 Task: Open Card Card0000000226 in Board Board0000000057 in Workspace WS0000000019 in Trello. Add Member Email0000000074 to Card Card0000000226 in Board Board0000000057 in Workspace WS0000000019 in Trello. Add Blue Label titled Label0000000226 to Card Card0000000226 in Board Board0000000057 in Workspace WS0000000019 in Trello. Add Checklist CL0000000226 to Card Card0000000226 in Board Board0000000057 in Workspace WS0000000019 in Trello. Add Dates with Start Date as Sep 01 2023 and Due Date as Sep 30 2023 to Card Card0000000226 in Board Board0000000057 in Workspace WS0000000019 in Trello
Action: Mouse moved to (616, 650)
Screenshot: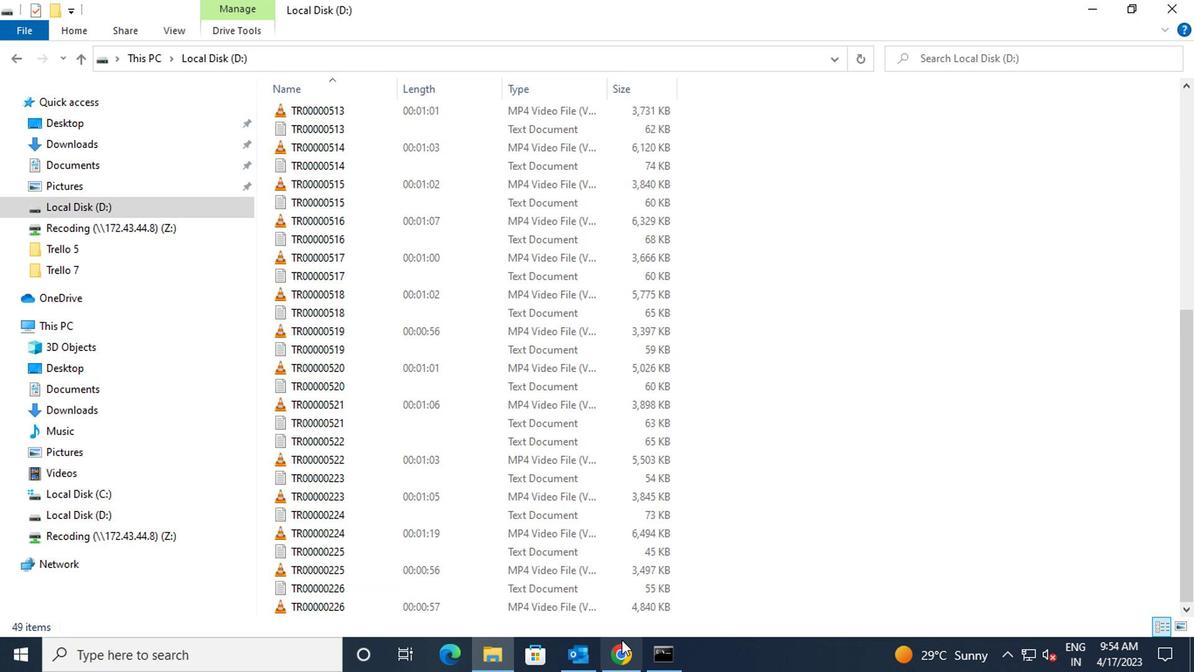 
Action: Mouse pressed left at (616, 650)
Screenshot: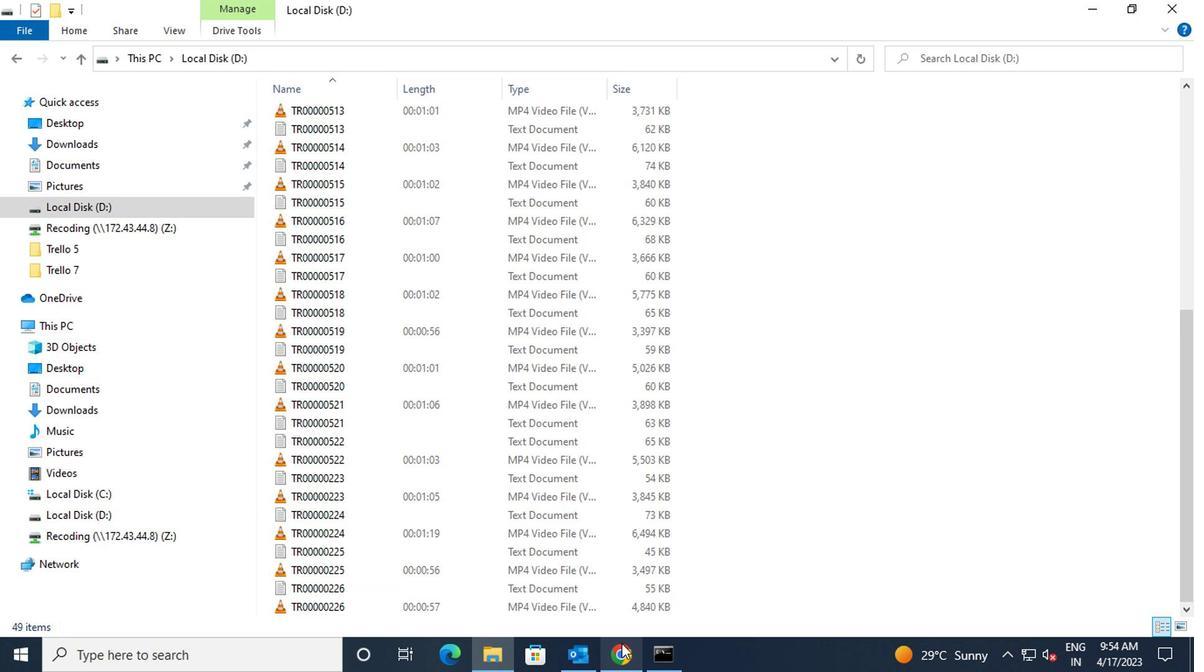 
Action: Mouse moved to (449, 374)
Screenshot: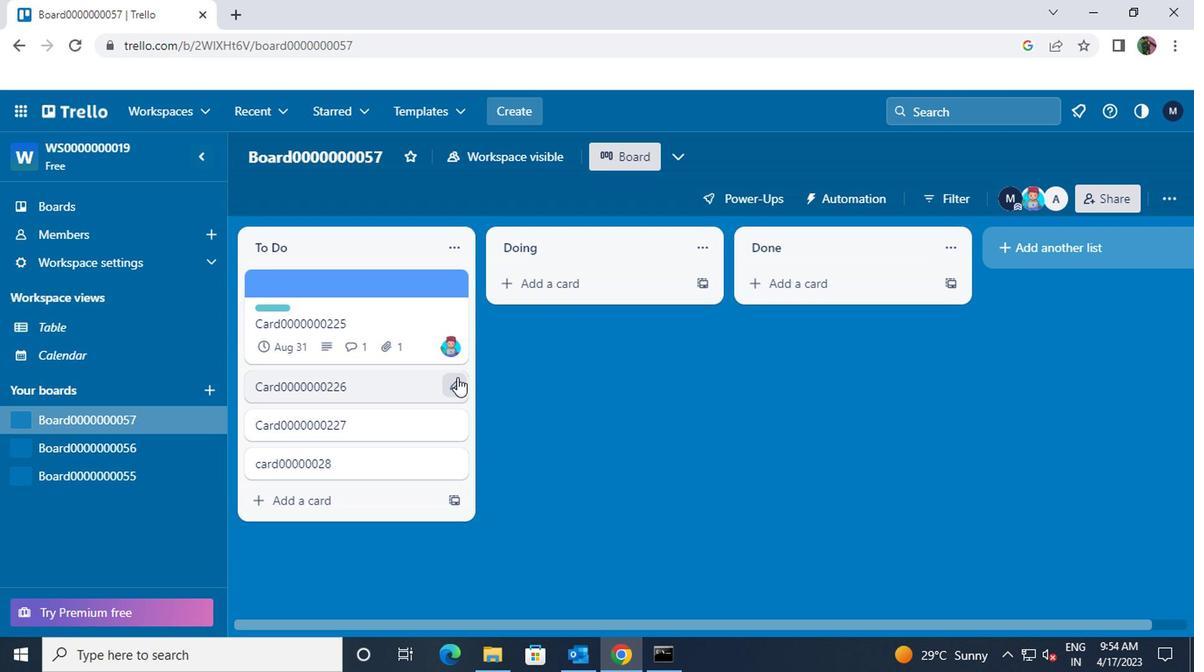 
Action: Mouse pressed left at (449, 374)
Screenshot: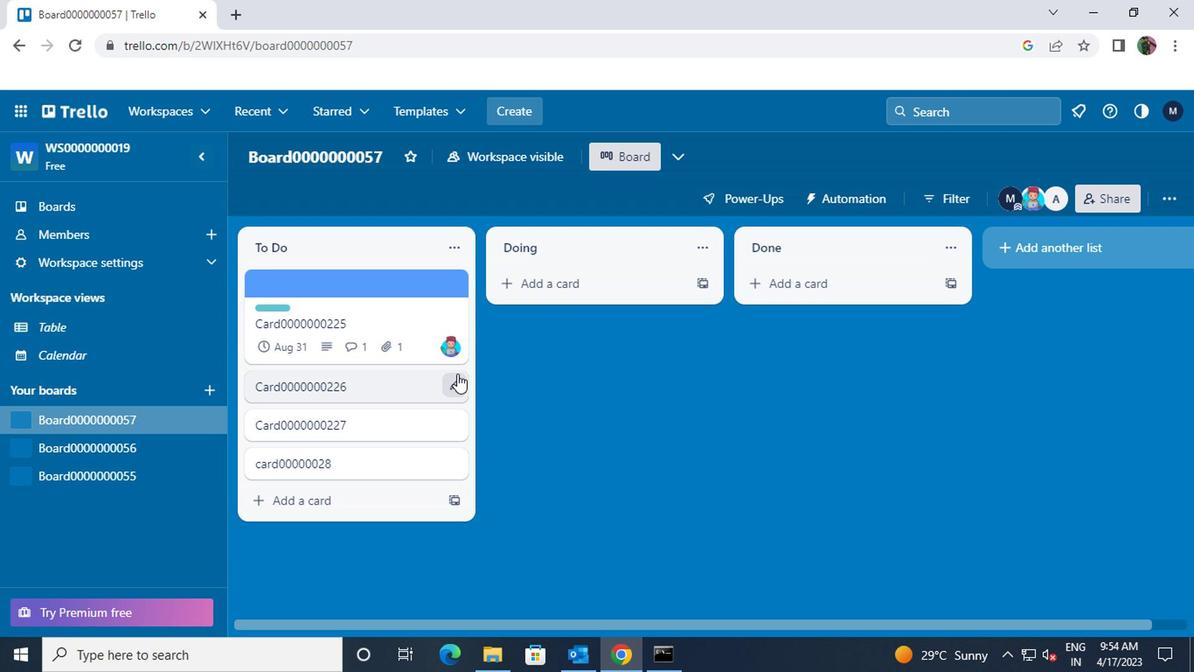
Action: Mouse moved to (502, 383)
Screenshot: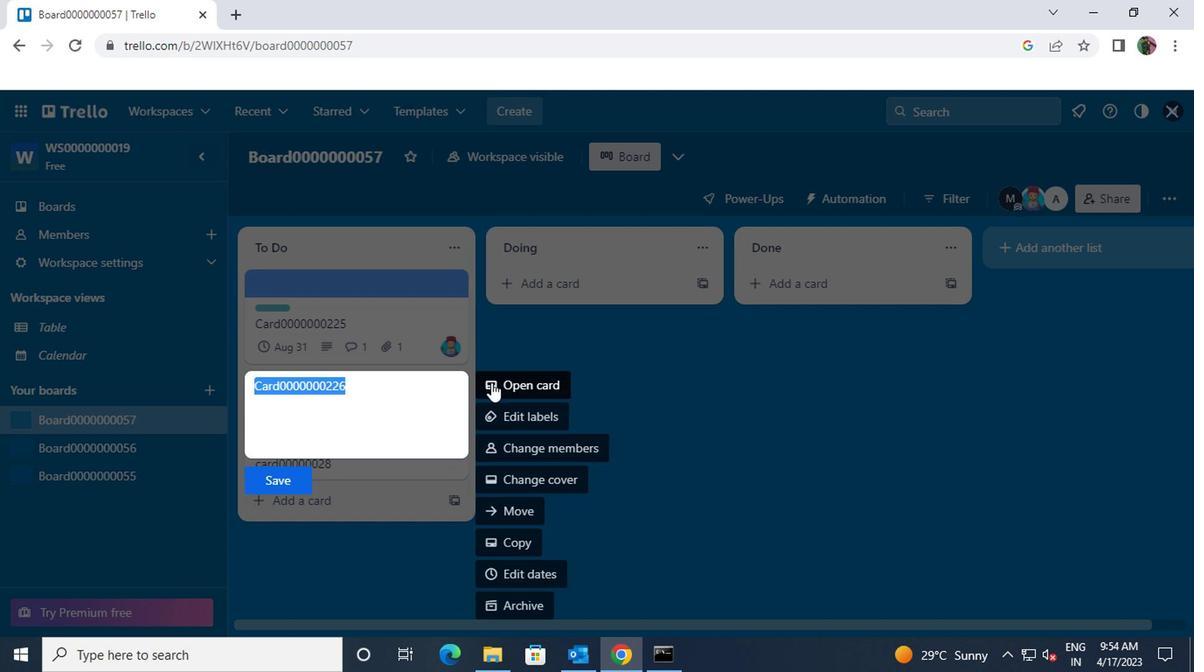 
Action: Mouse pressed left at (502, 383)
Screenshot: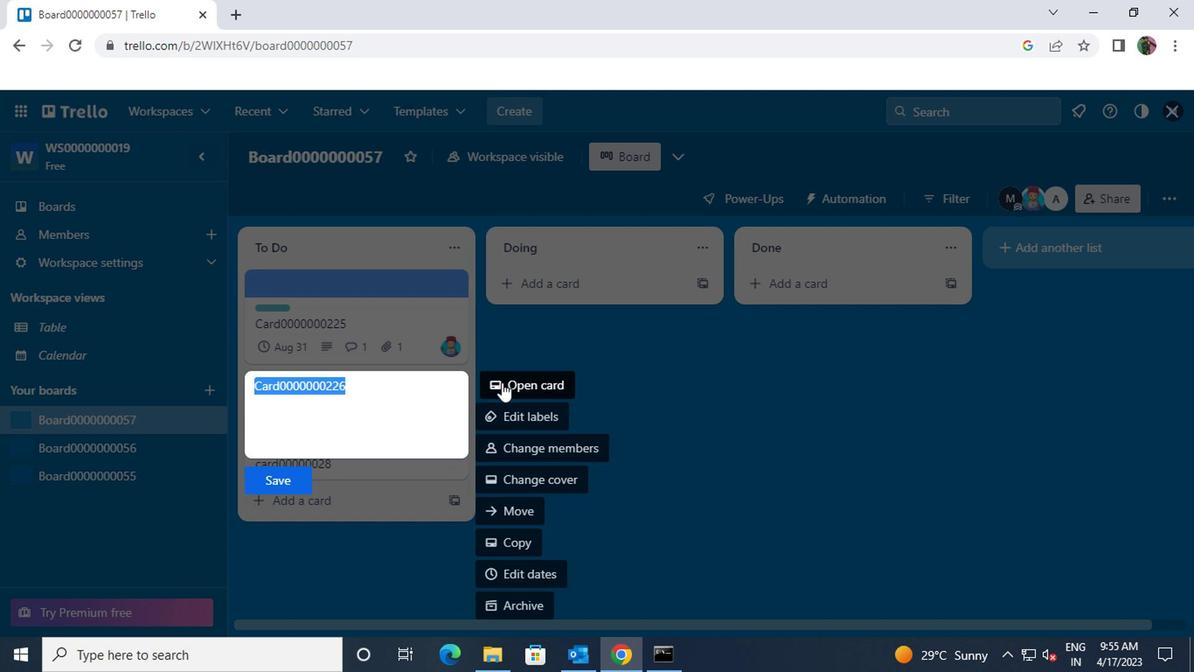 
Action: Mouse moved to (798, 248)
Screenshot: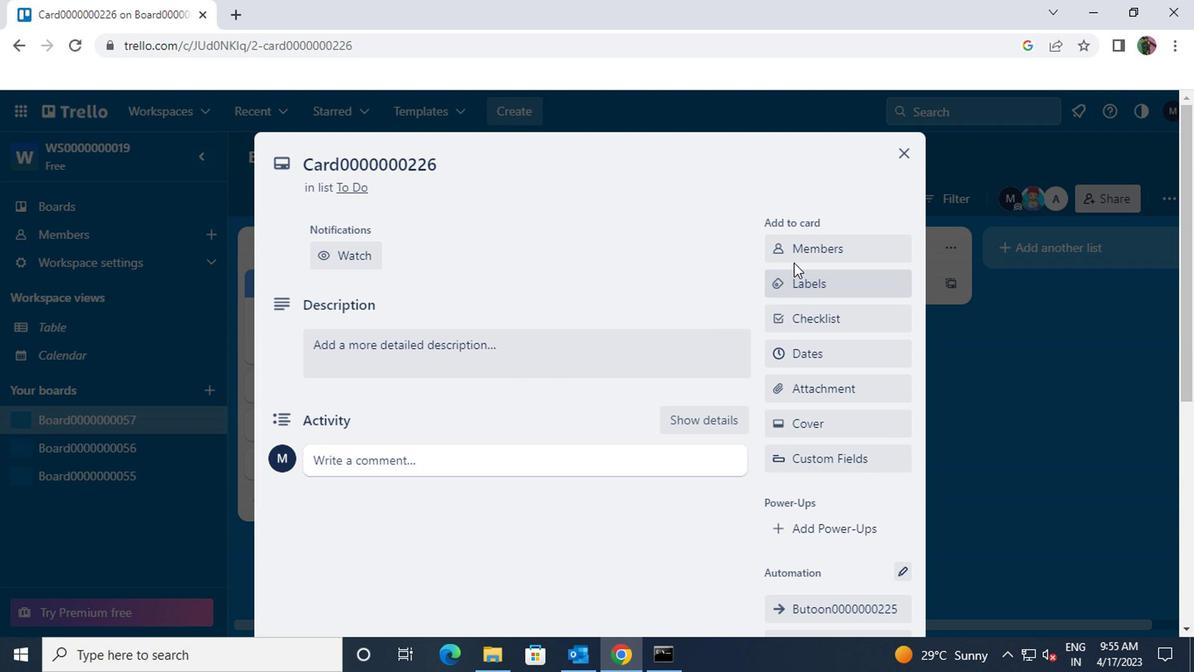 
Action: Mouse pressed left at (798, 248)
Screenshot: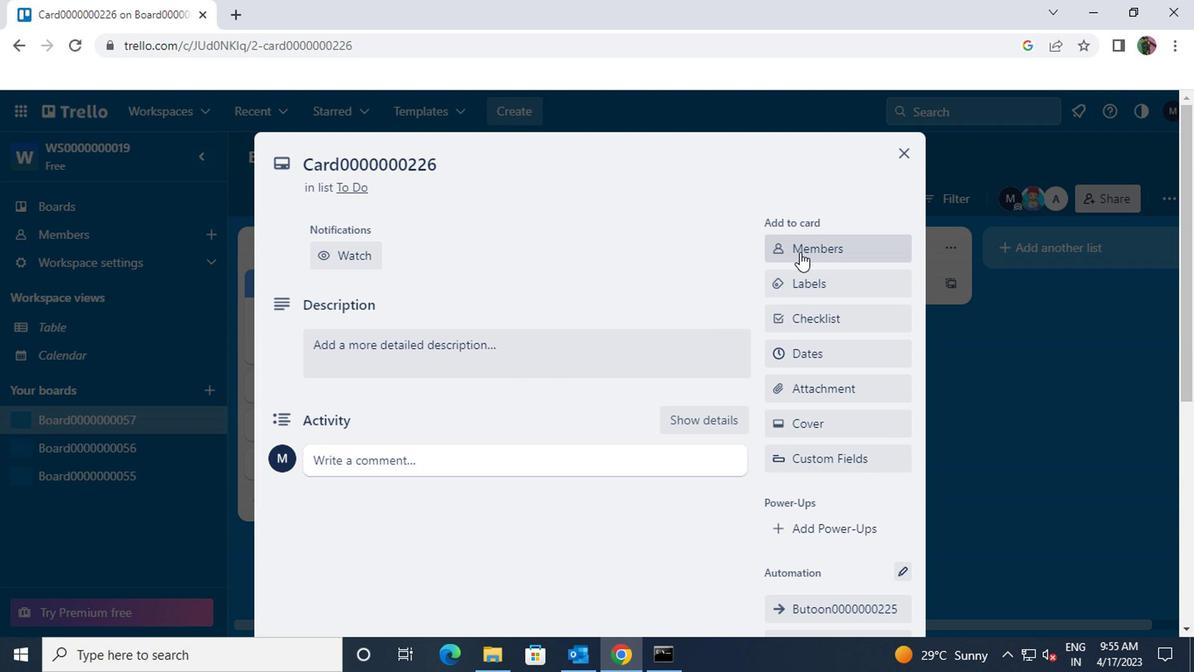 
Action: Mouse moved to (798, 249)
Screenshot: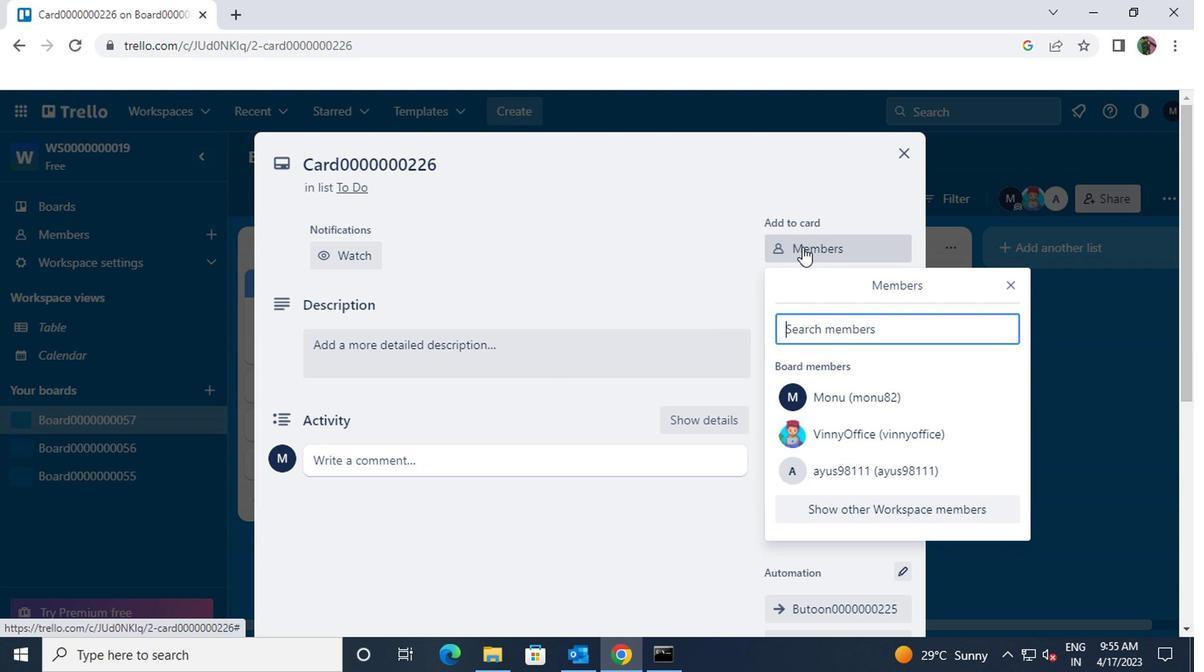 
Action: Key pressed nikrathi889<Key.shift>@GMAIL.COM
Screenshot: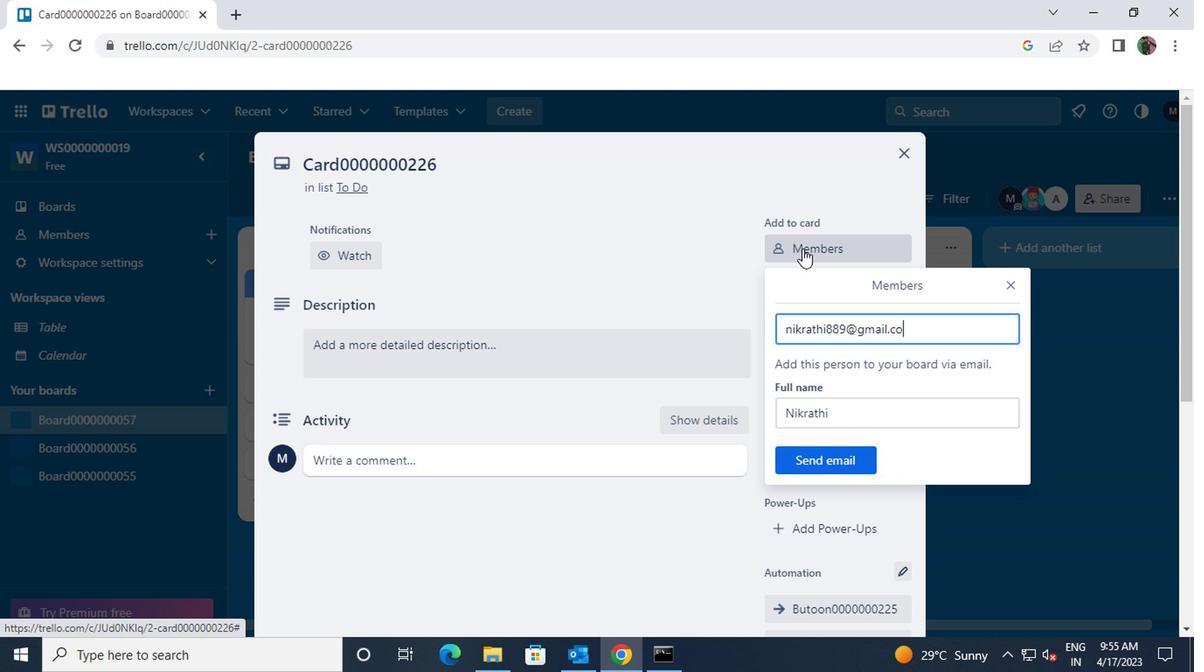 
Action: Mouse moved to (836, 458)
Screenshot: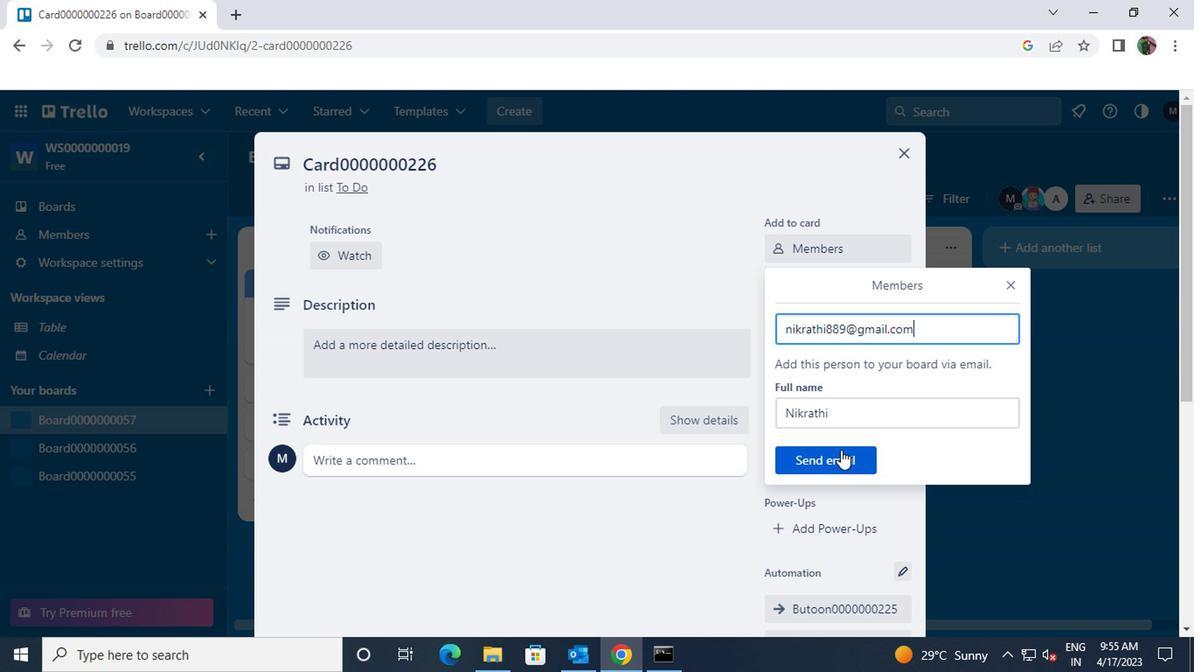 
Action: Mouse pressed left at (836, 458)
Screenshot: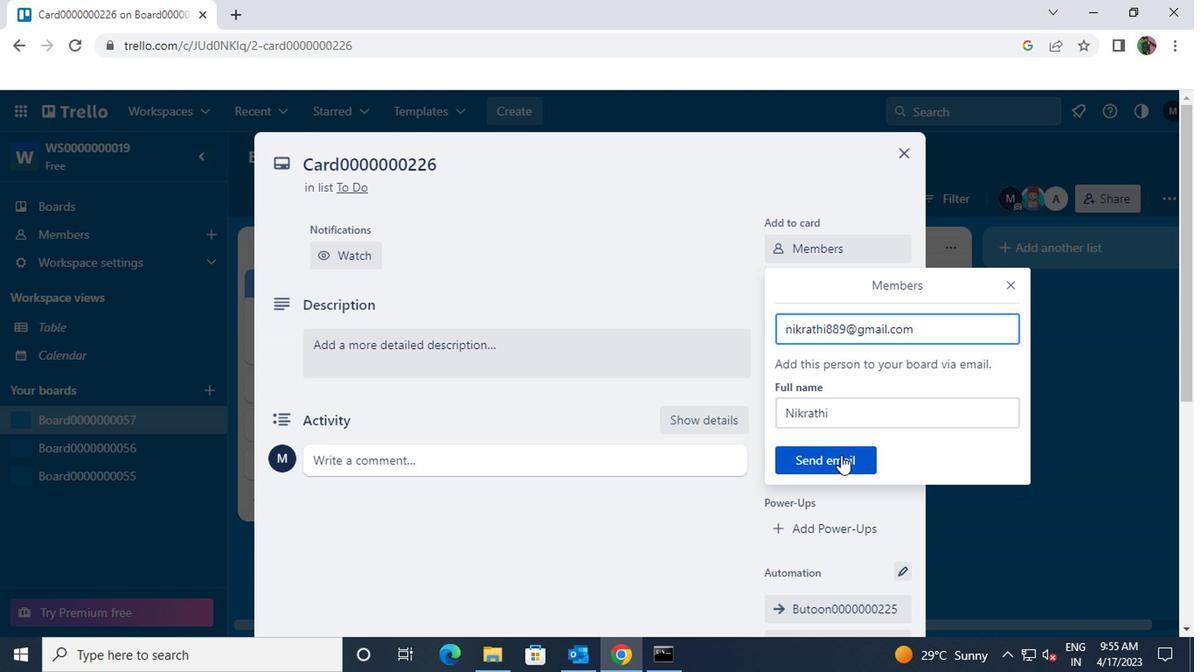 
Action: Mouse moved to (831, 283)
Screenshot: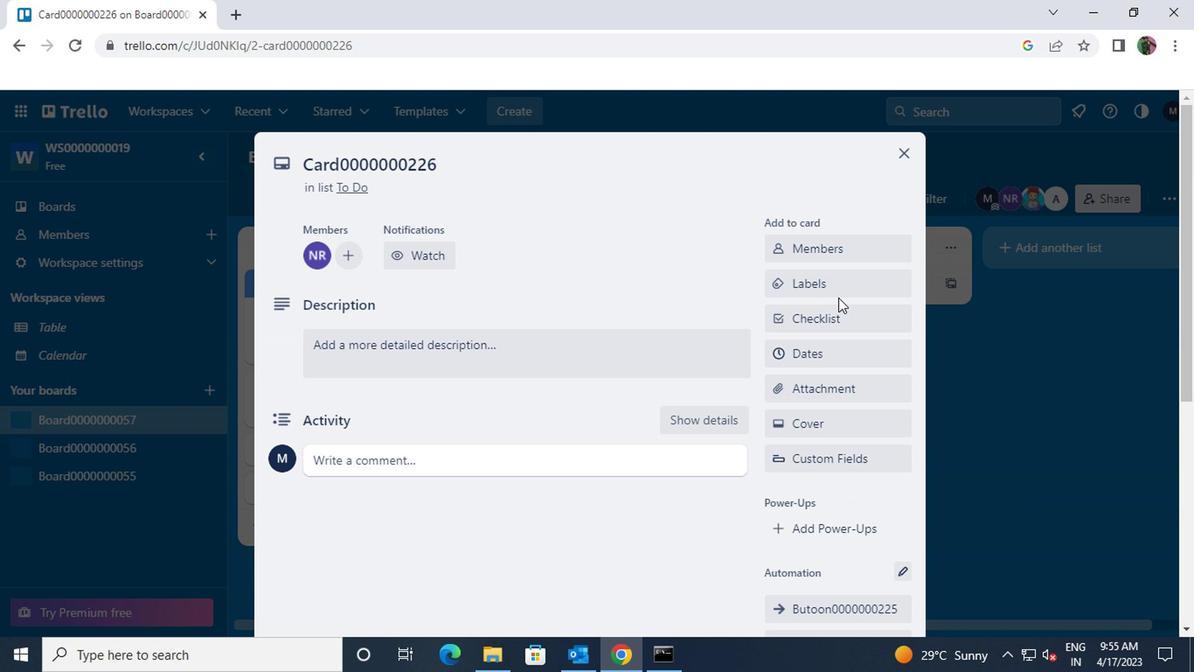 
Action: Mouse pressed left at (831, 283)
Screenshot: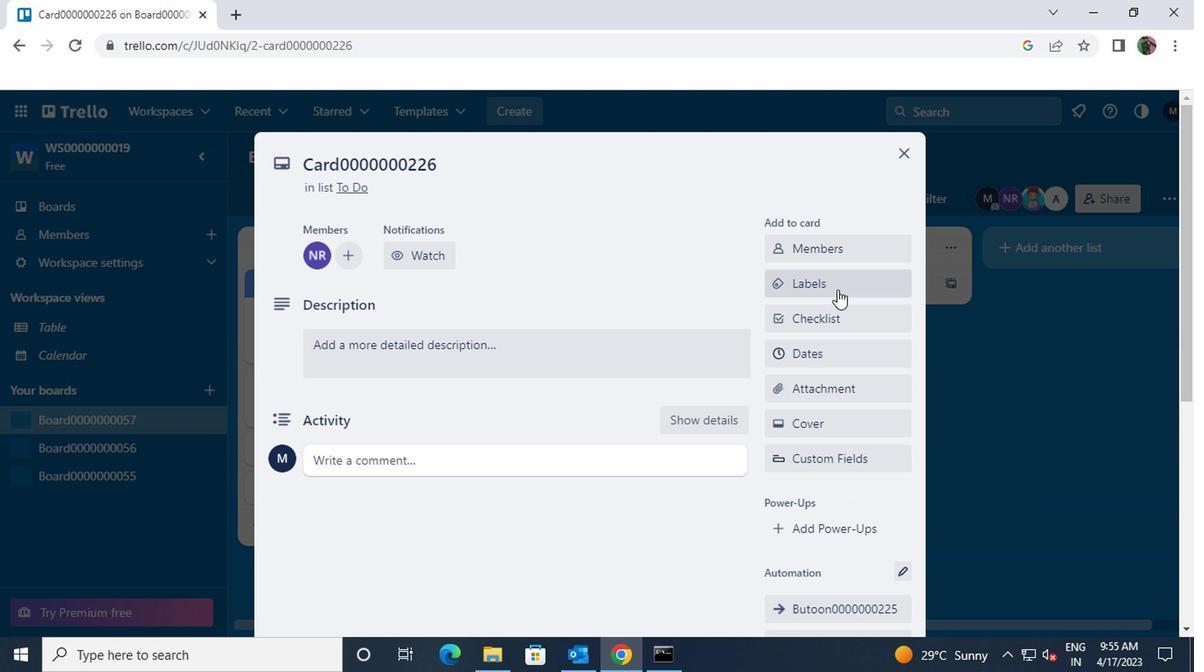 
Action: Mouse moved to (885, 523)
Screenshot: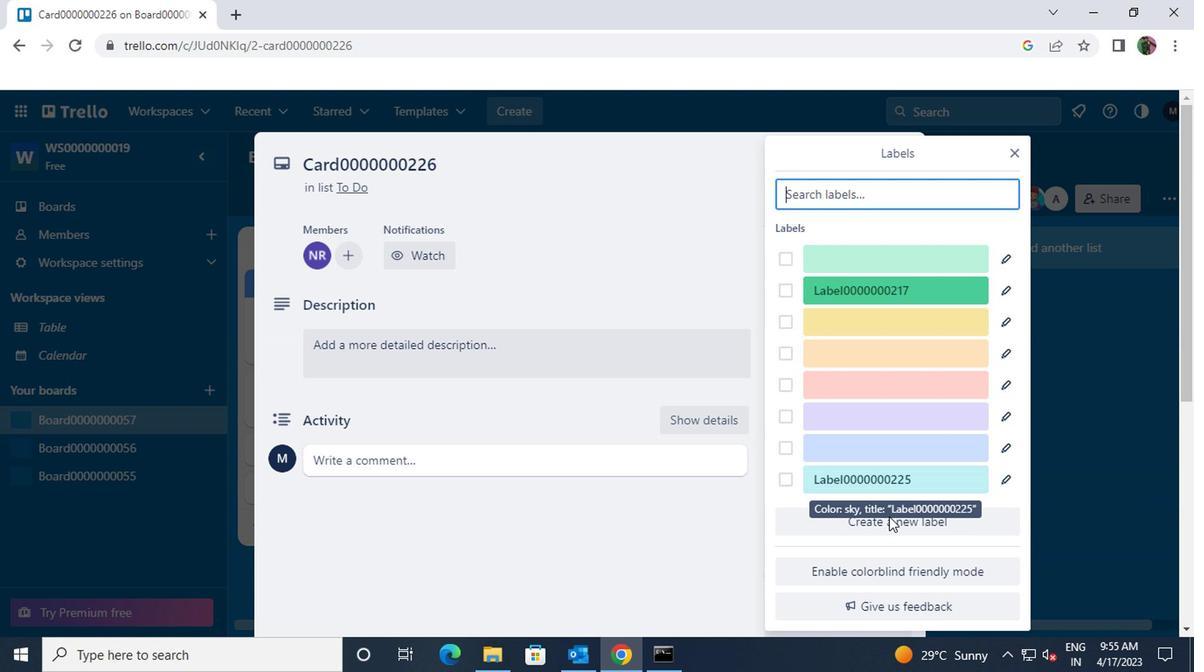 
Action: Mouse pressed left at (885, 523)
Screenshot: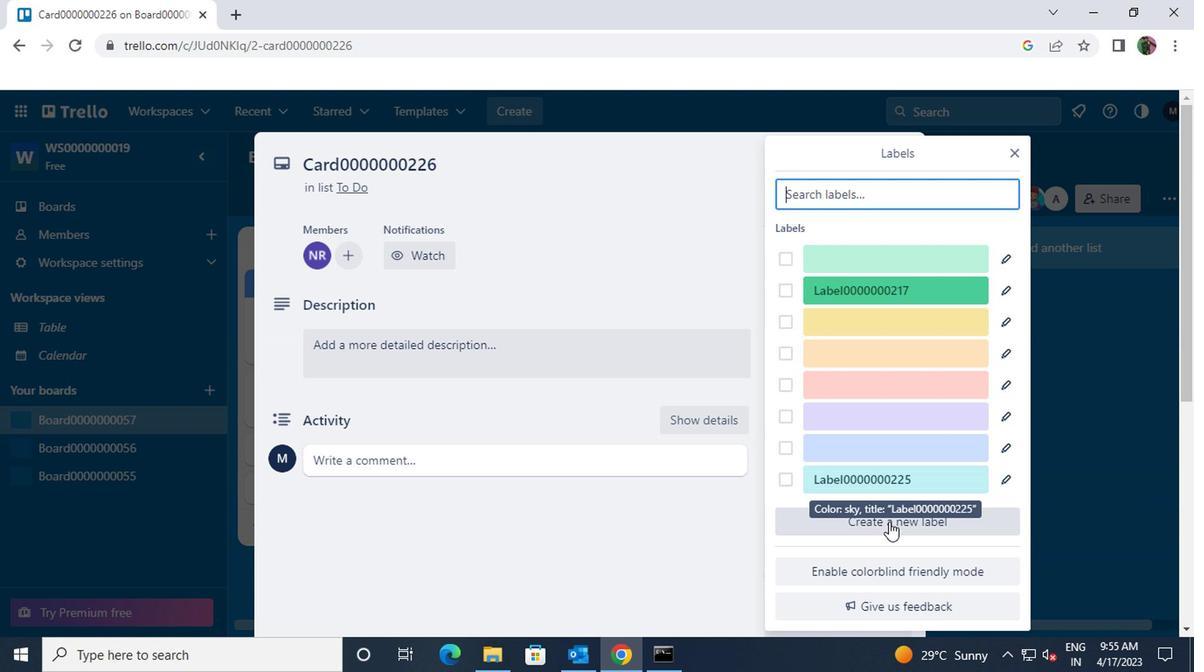 
Action: Mouse moved to (835, 313)
Screenshot: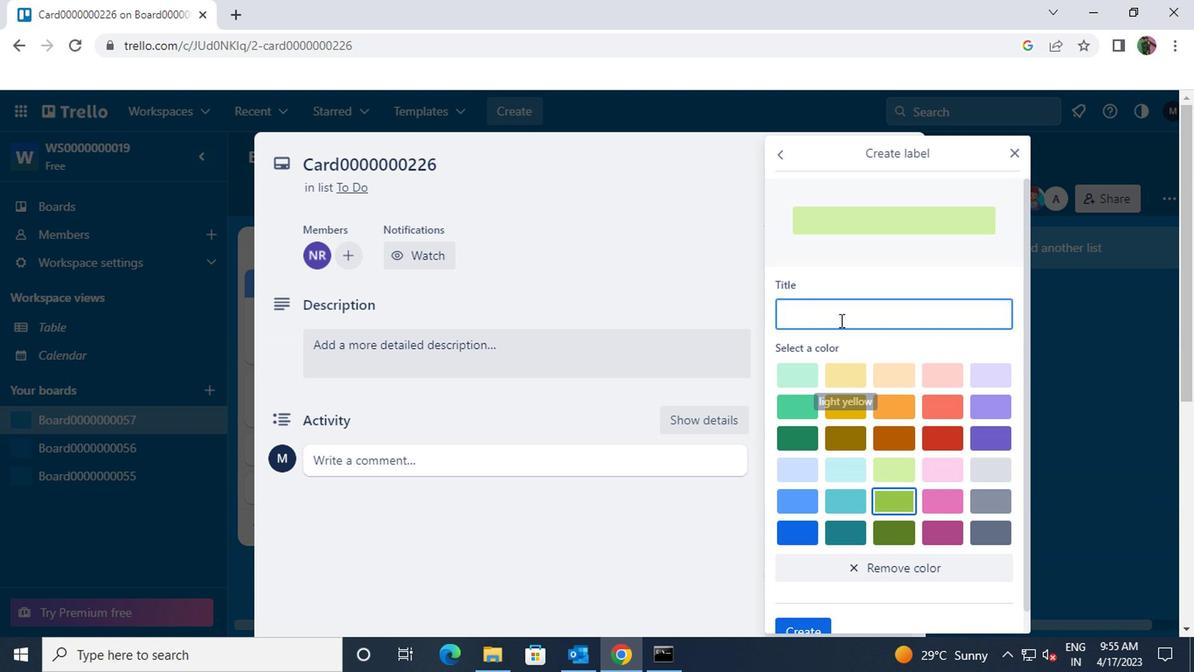 
Action: Mouse pressed left at (835, 313)
Screenshot: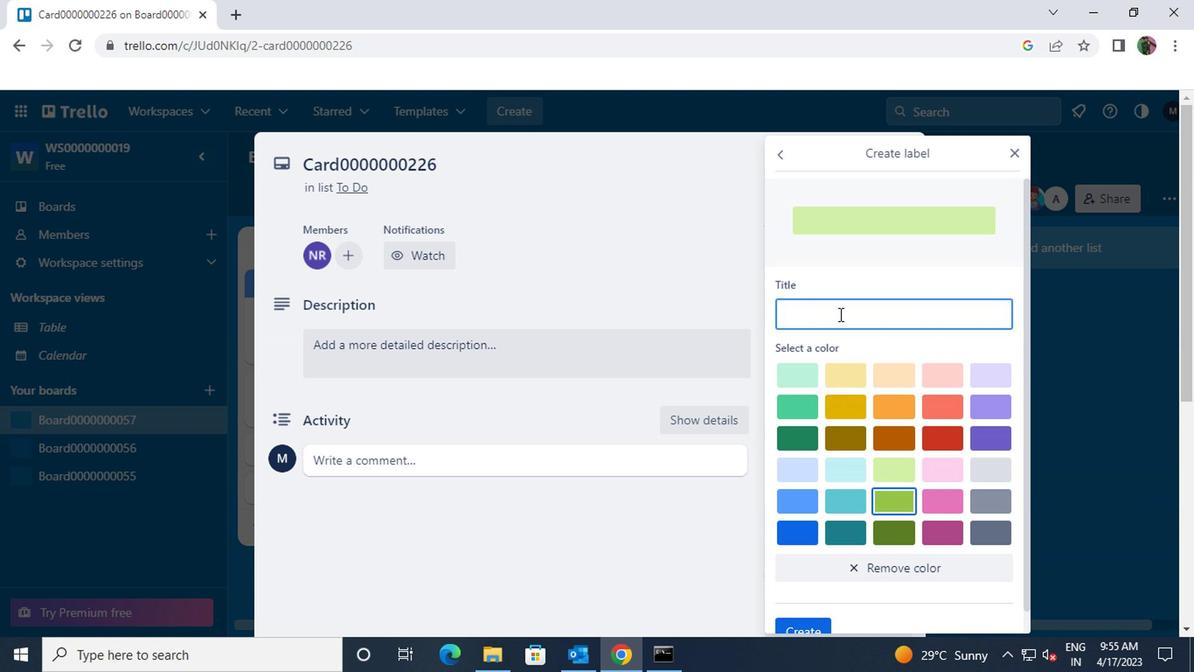 
Action: Mouse moved to (835, 313)
Screenshot: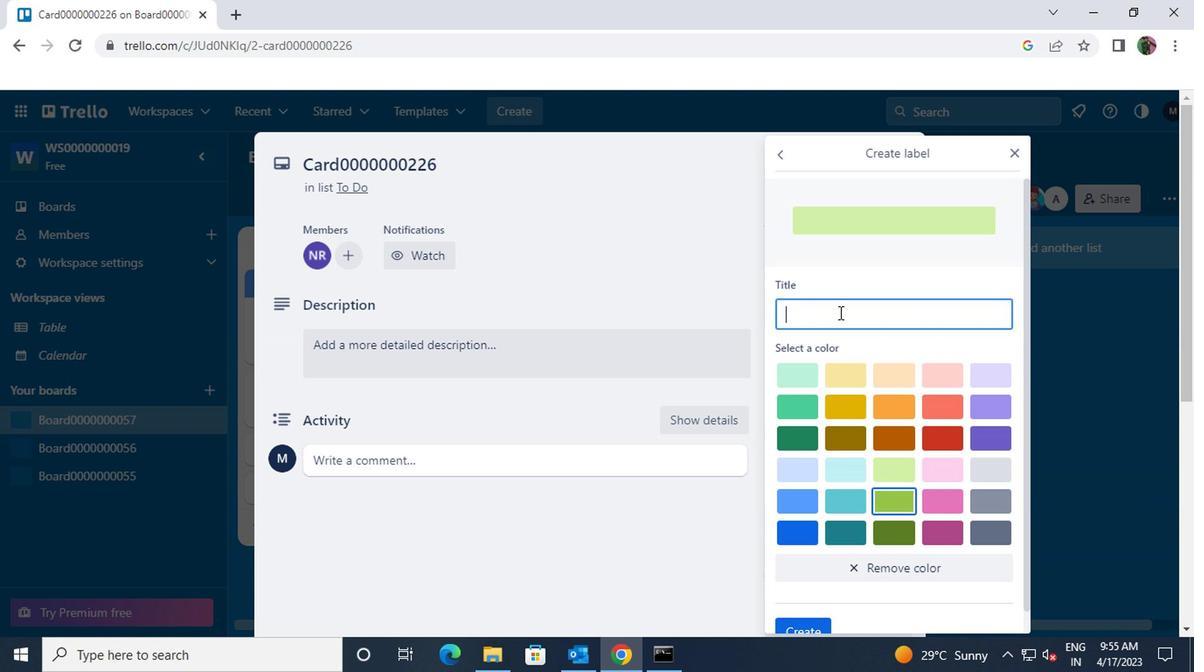 
Action: Key pressed <Key.shift>LABEL0000000226
Screenshot: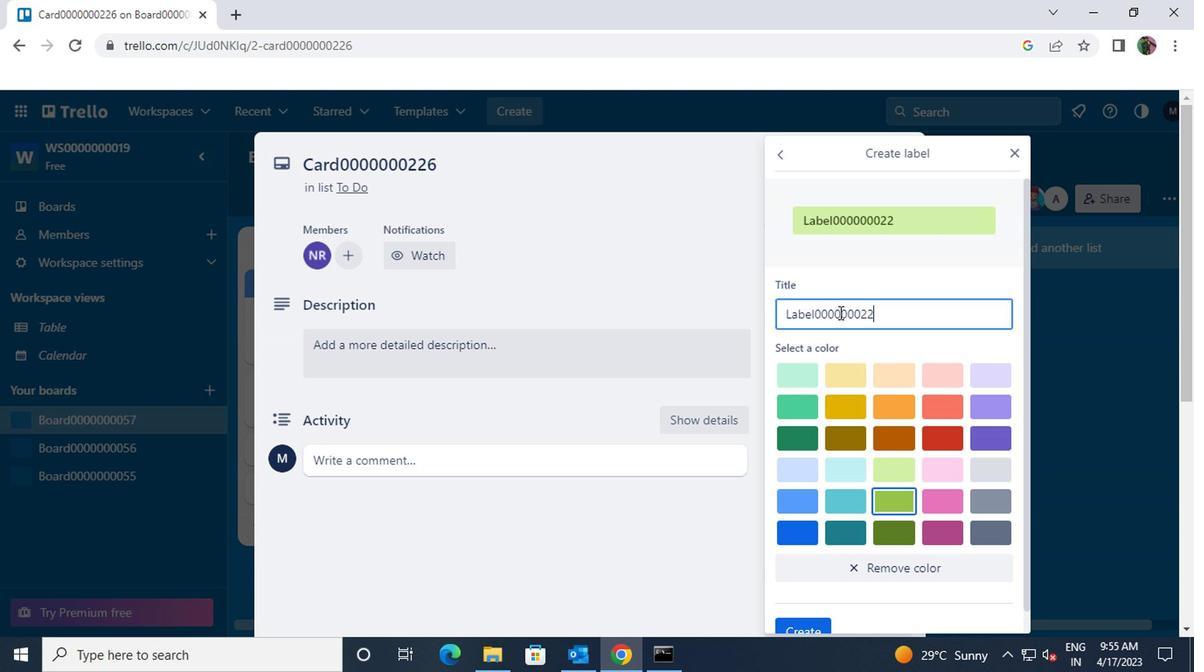 
Action: Mouse moved to (947, 431)
Screenshot: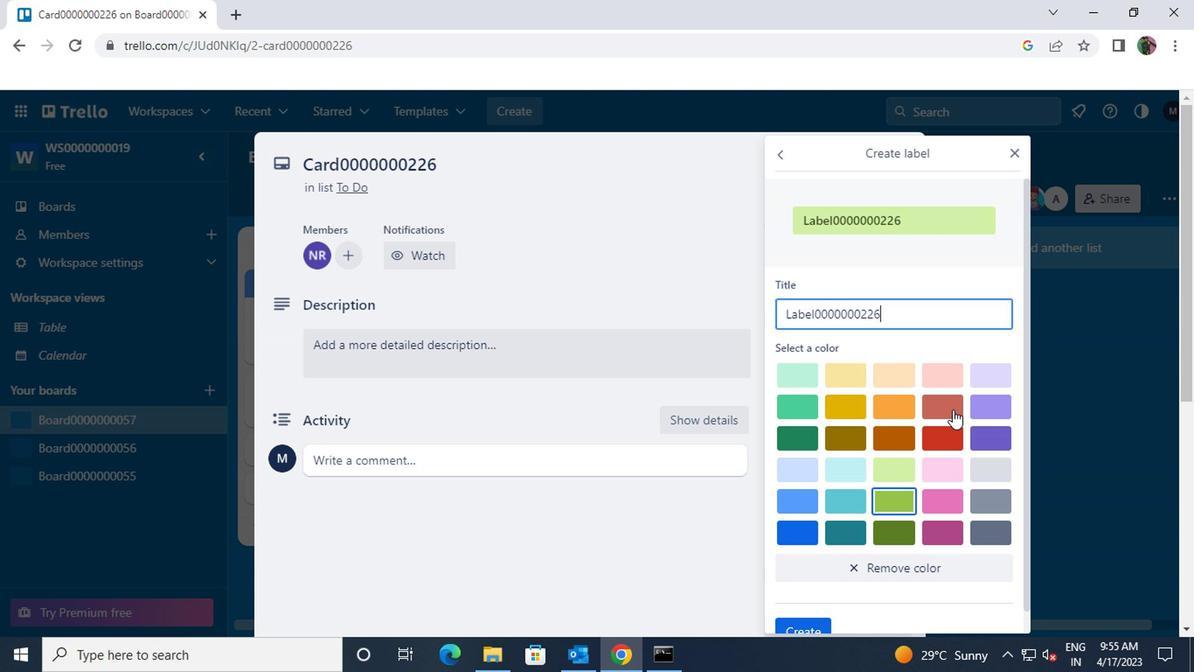 
Action: Mouse pressed left at (947, 431)
Screenshot: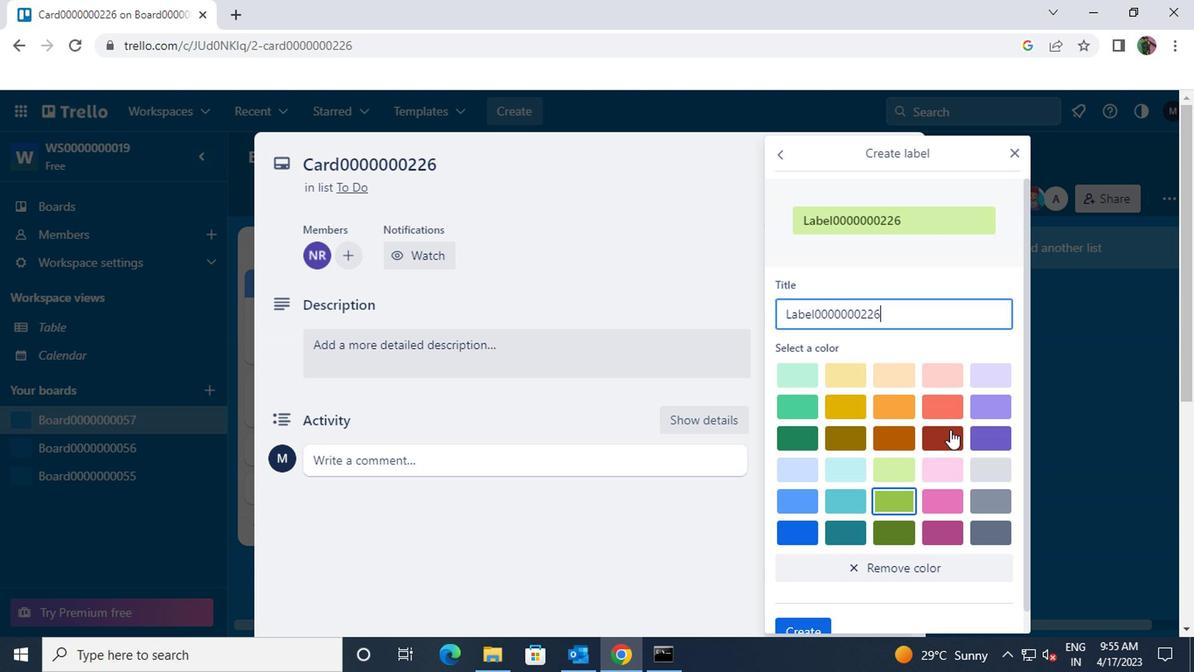 
Action: Mouse scrolled (947, 430) with delta (0, 0)
Screenshot: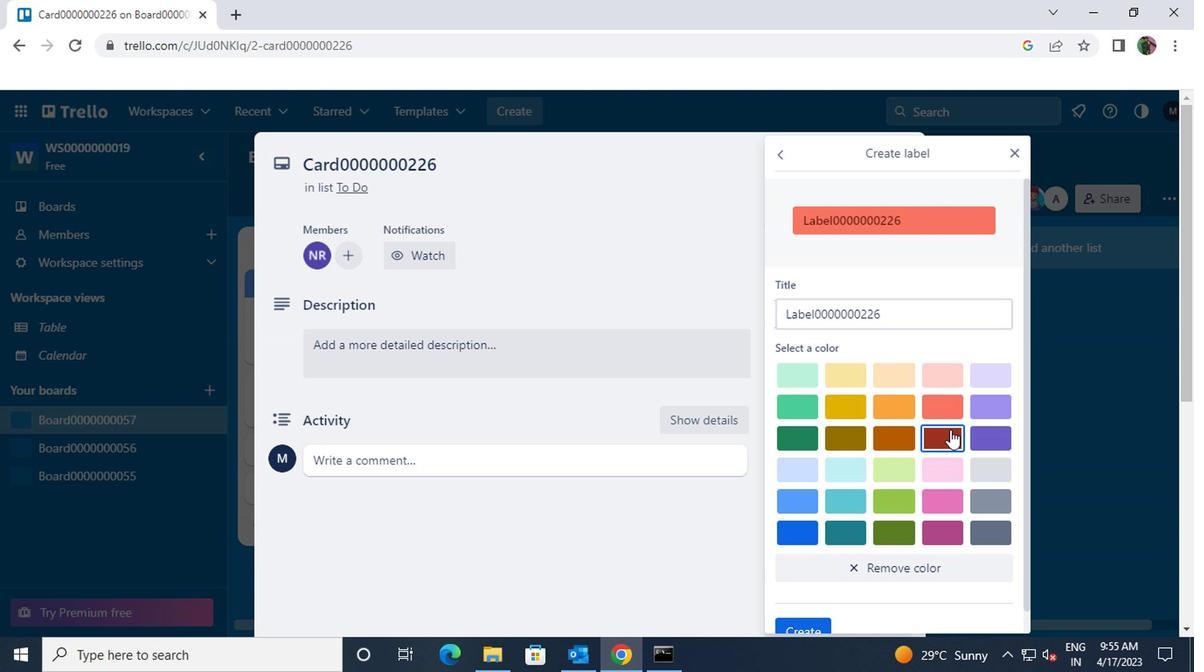 
Action: Mouse scrolled (947, 430) with delta (0, 0)
Screenshot: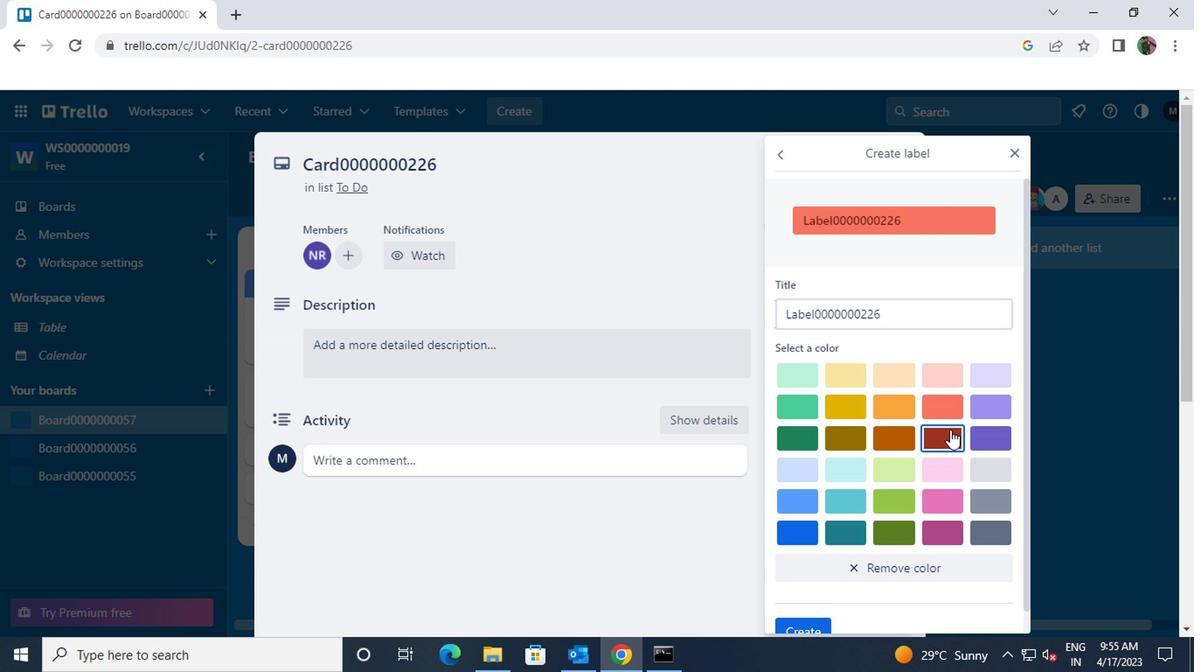 
Action: Mouse moved to (807, 607)
Screenshot: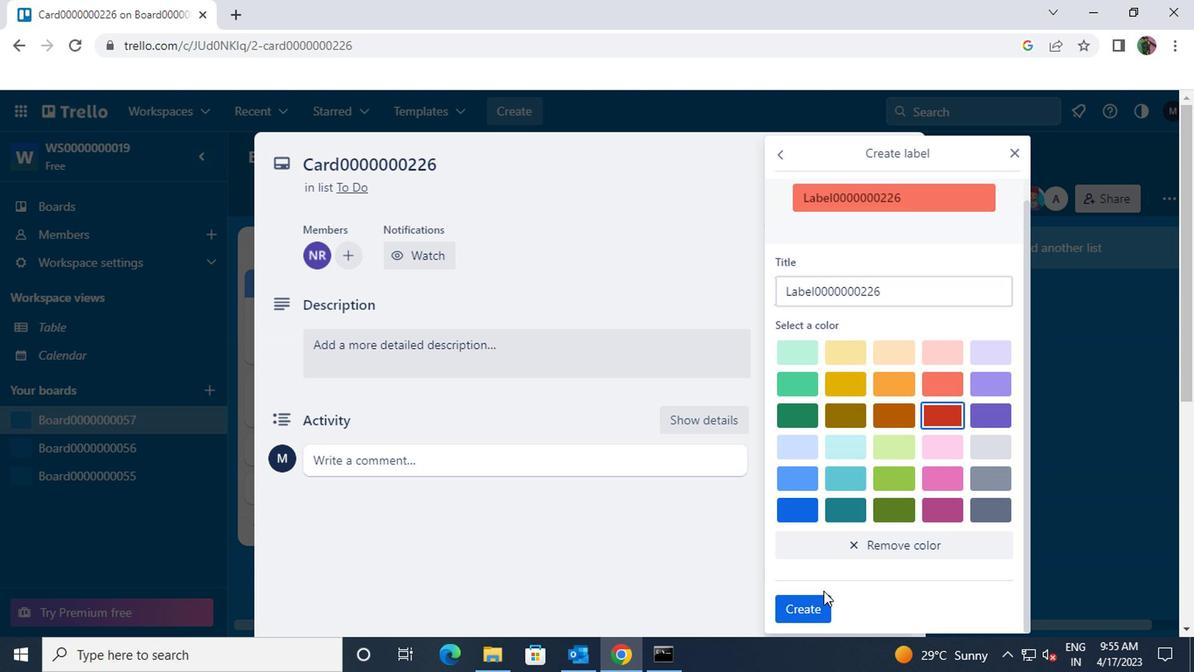 
Action: Mouse pressed left at (807, 607)
Screenshot: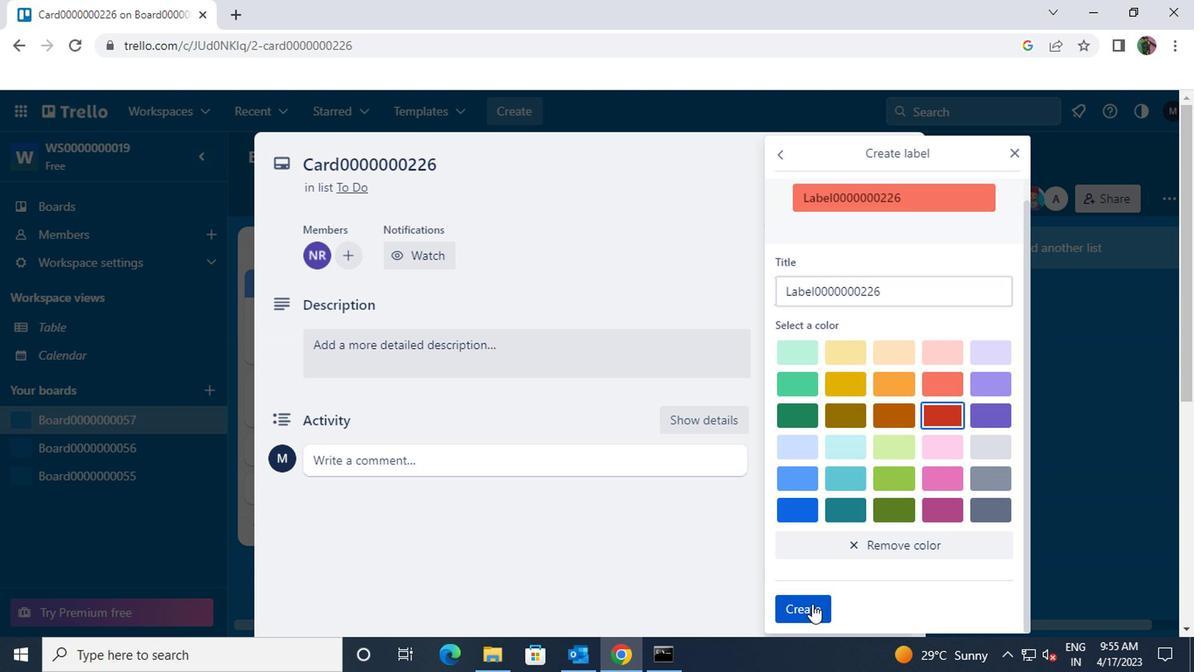 
Action: Mouse moved to (851, 486)
Screenshot: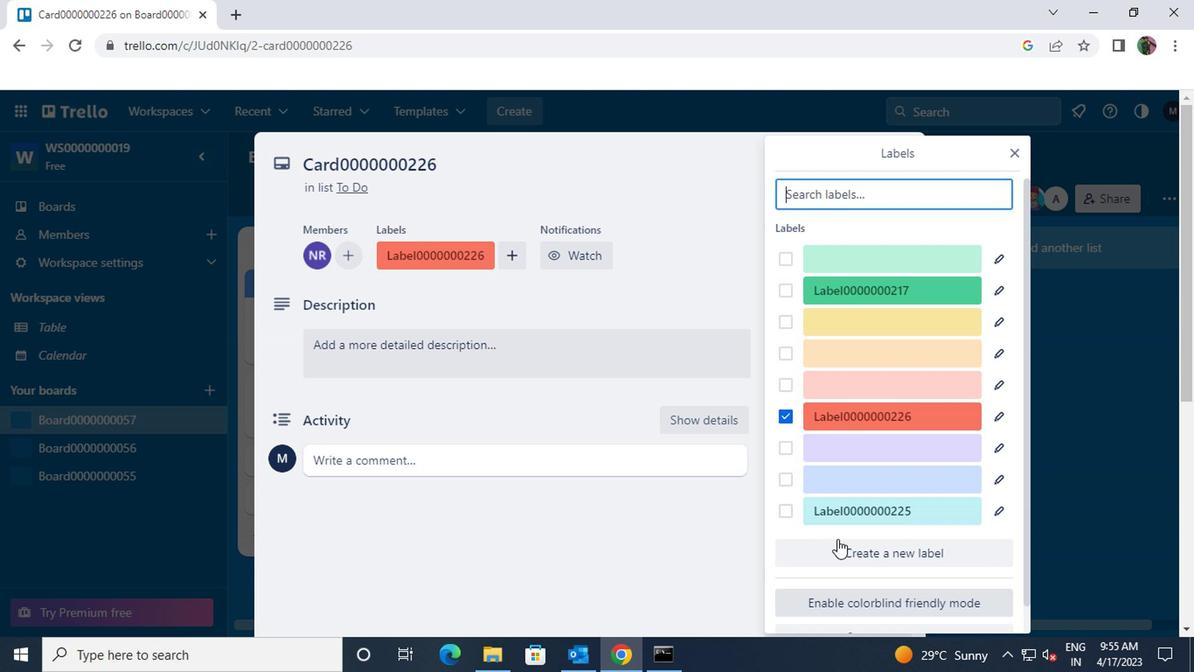 
Action: Mouse scrolled (851, 487) with delta (0, 1)
Screenshot: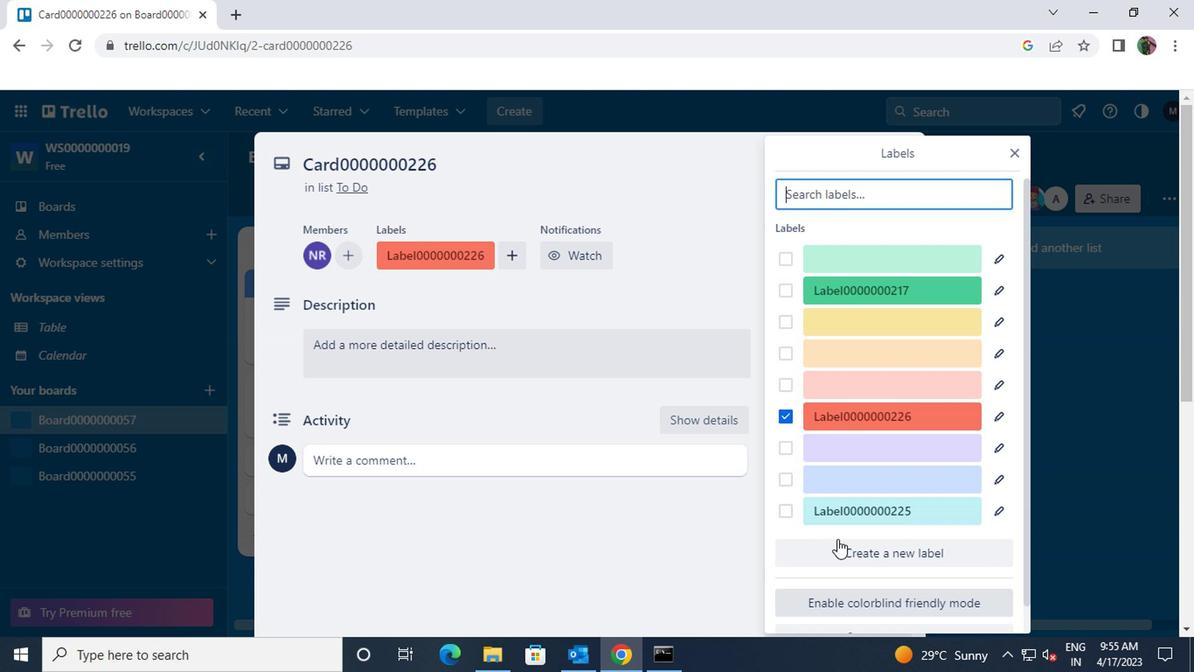 
Action: Mouse moved to (851, 486)
Screenshot: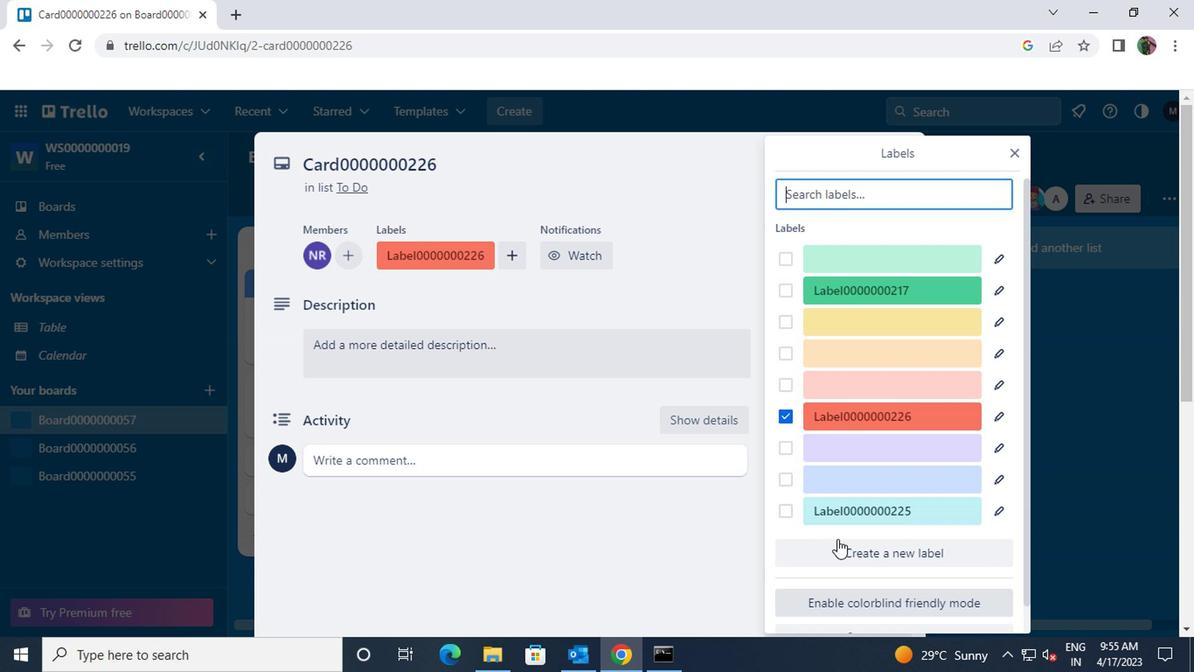 
Action: Mouse scrolled (851, 487) with delta (0, 1)
Screenshot: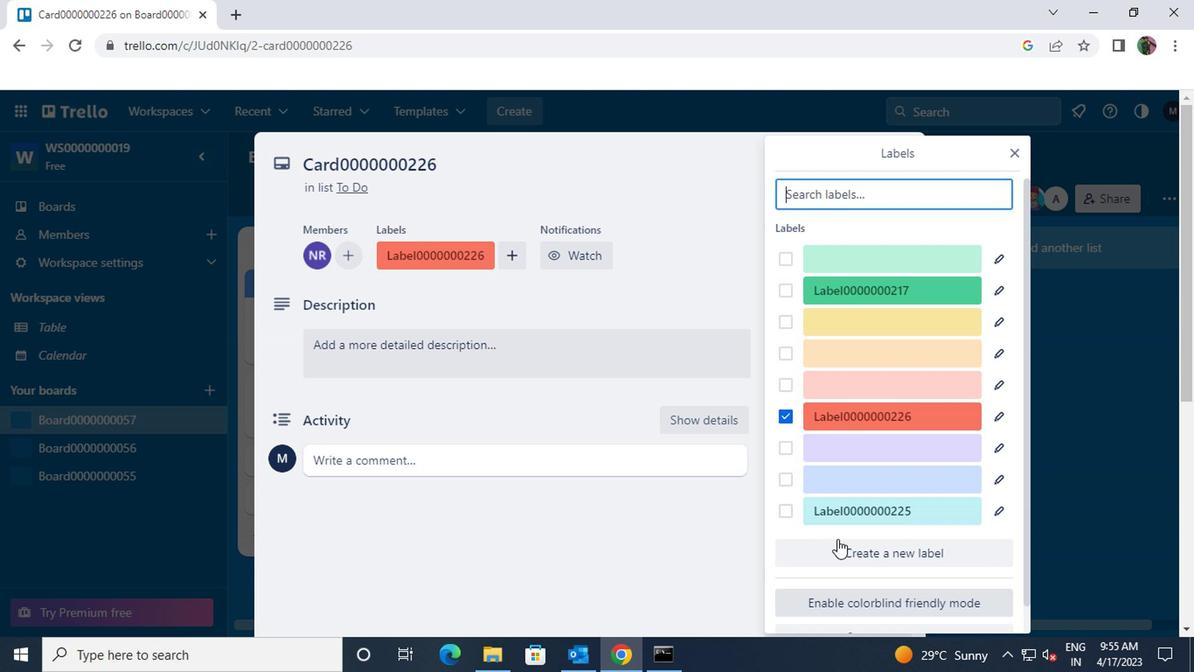 
Action: Mouse moved to (853, 484)
Screenshot: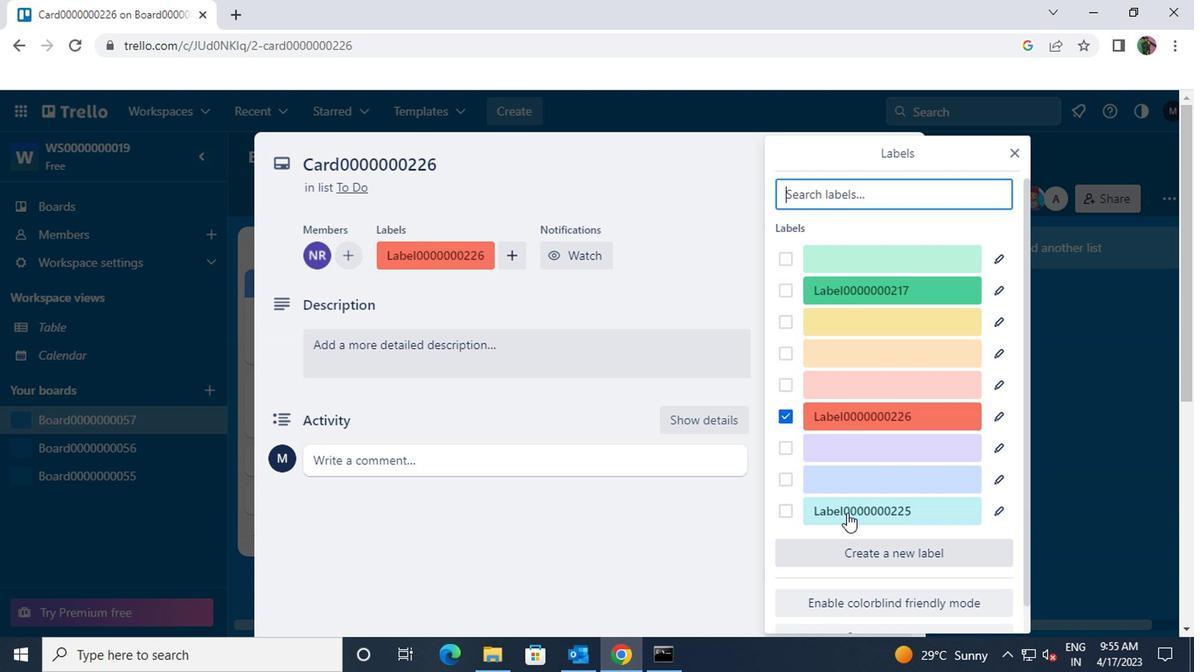 
Action: Mouse scrolled (853, 486) with delta (0, 1)
Screenshot: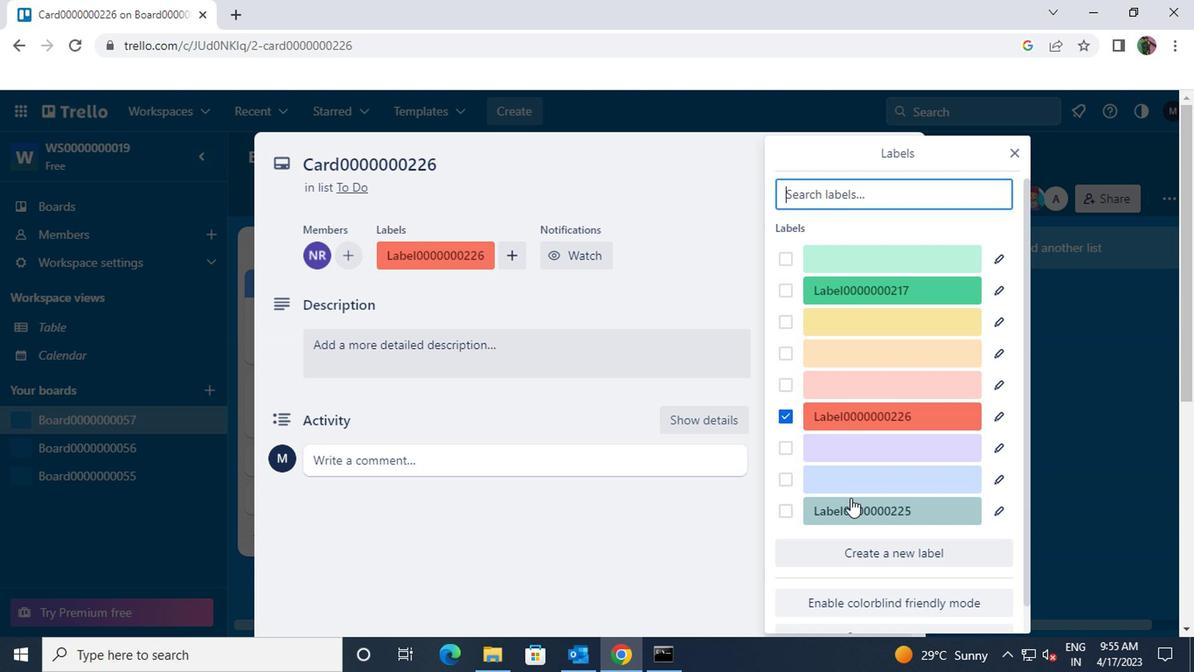 
Action: Mouse scrolled (853, 486) with delta (0, 1)
Screenshot: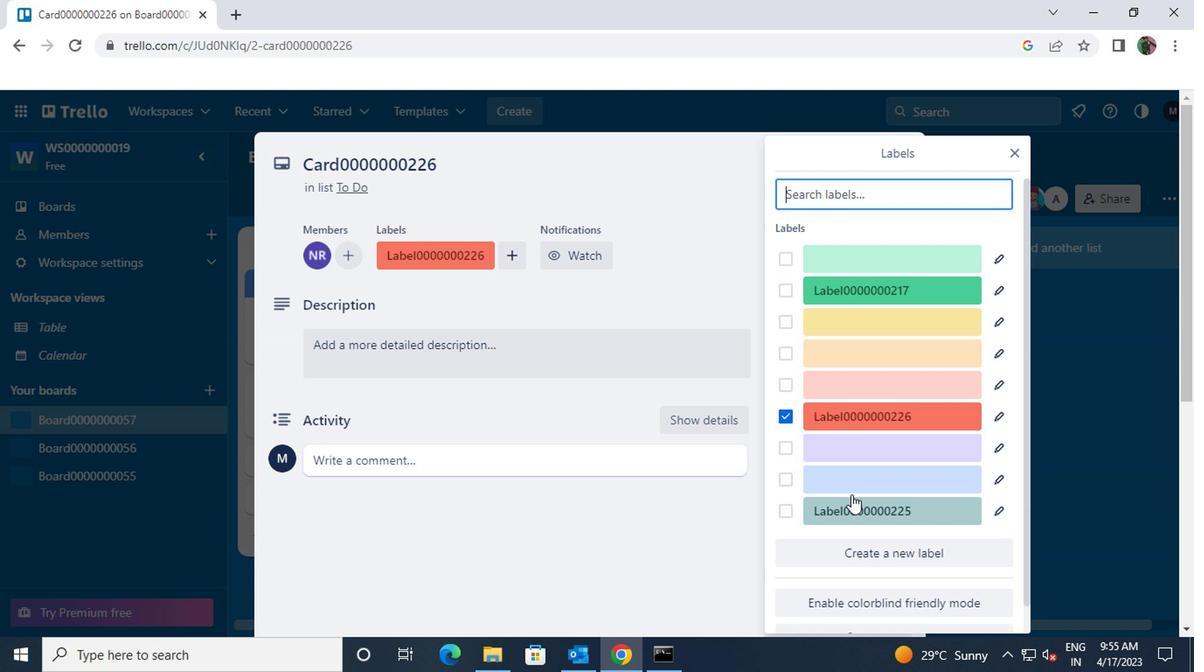 
Action: Mouse moved to (1016, 154)
Screenshot: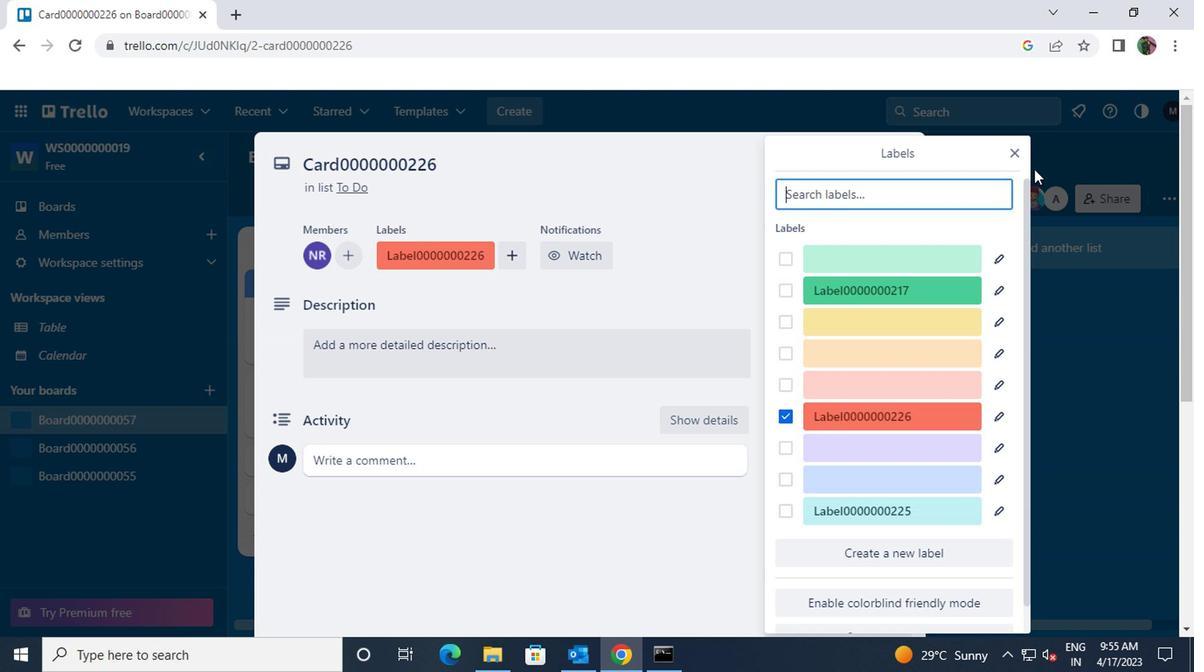 
Action: Mouse pressed left at (1016, 154)
Screenshot: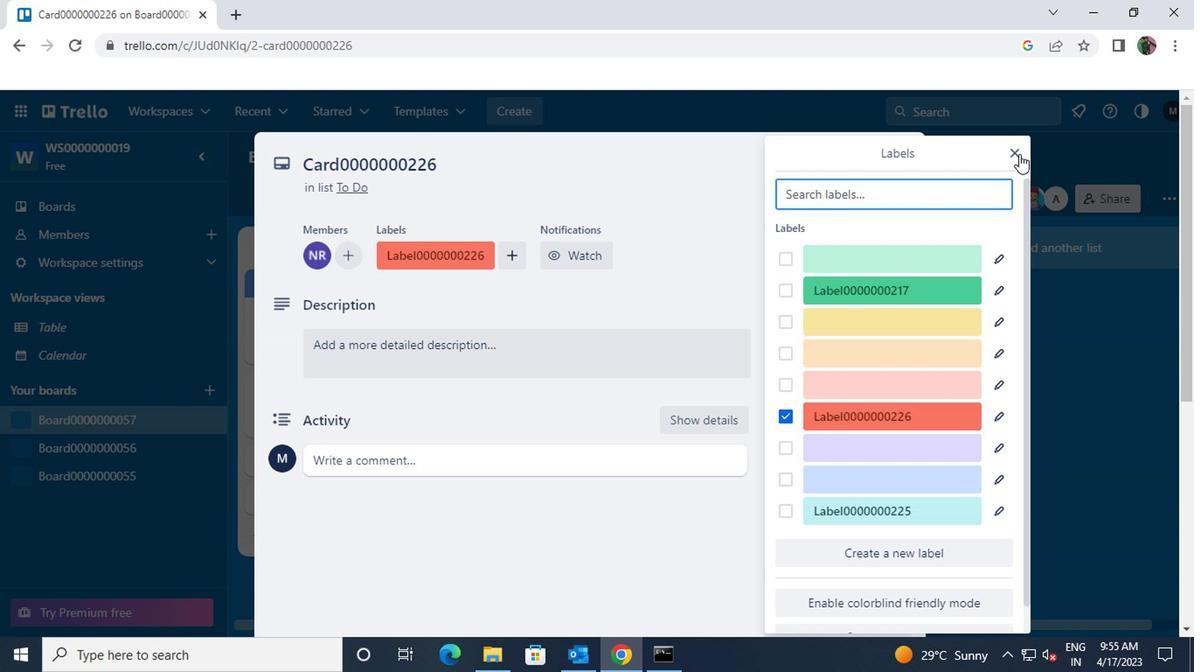 
Action: Mouse moved to (835, 316)
Screenshot: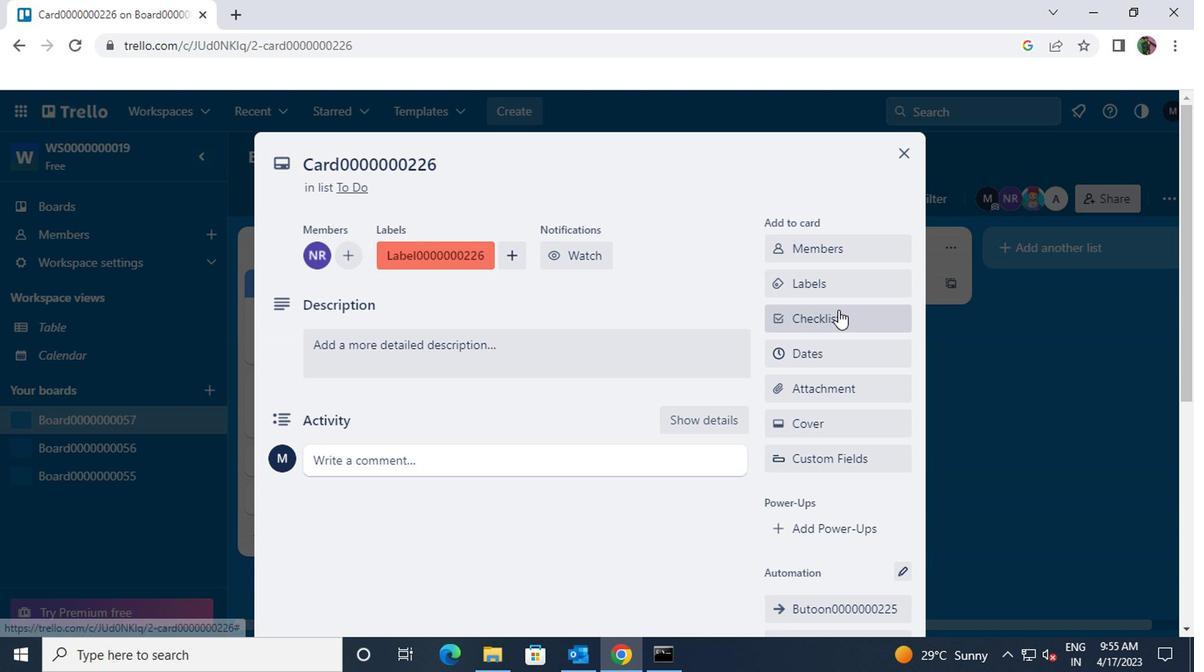 
Action: Mouse pressed left at (835, 316)
Screenshot: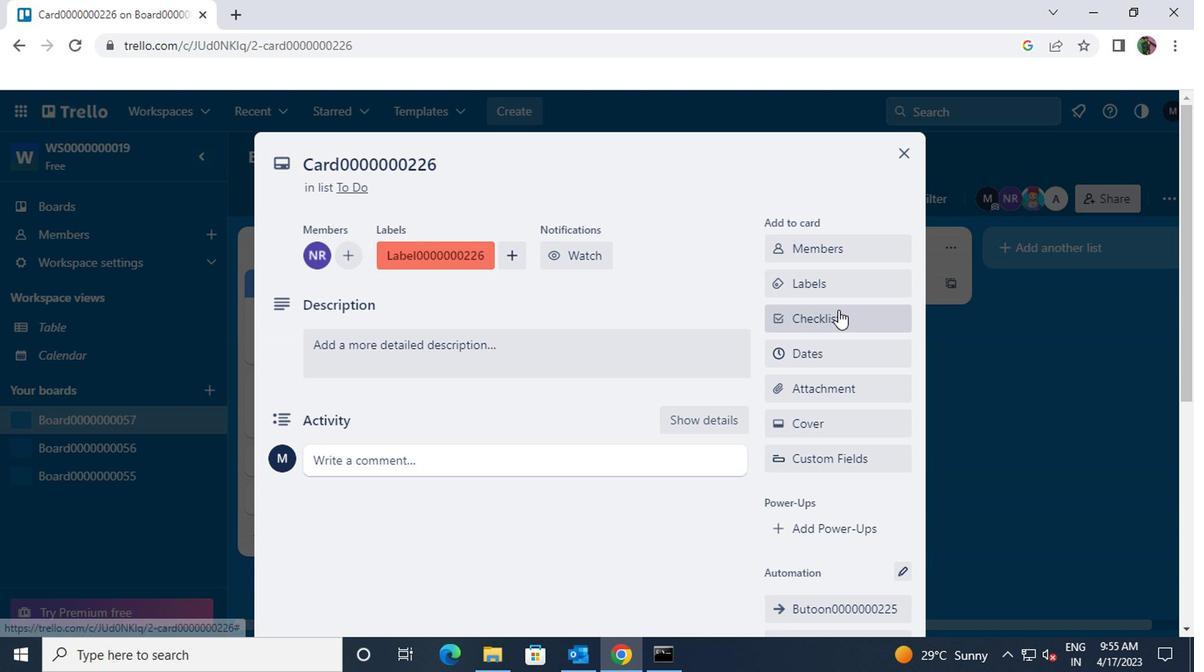 
Action: Mouse moved to (870, 411)
Screenshot: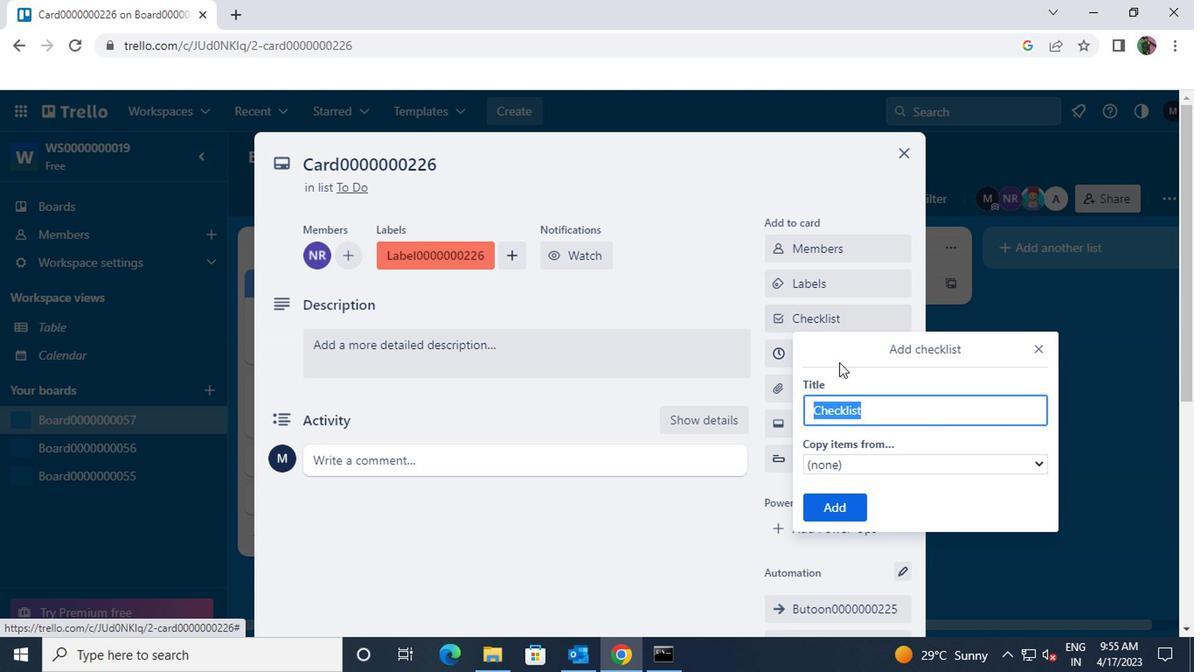 
Action: Key pressed <Key.shift>CL0000000226
Screenshot: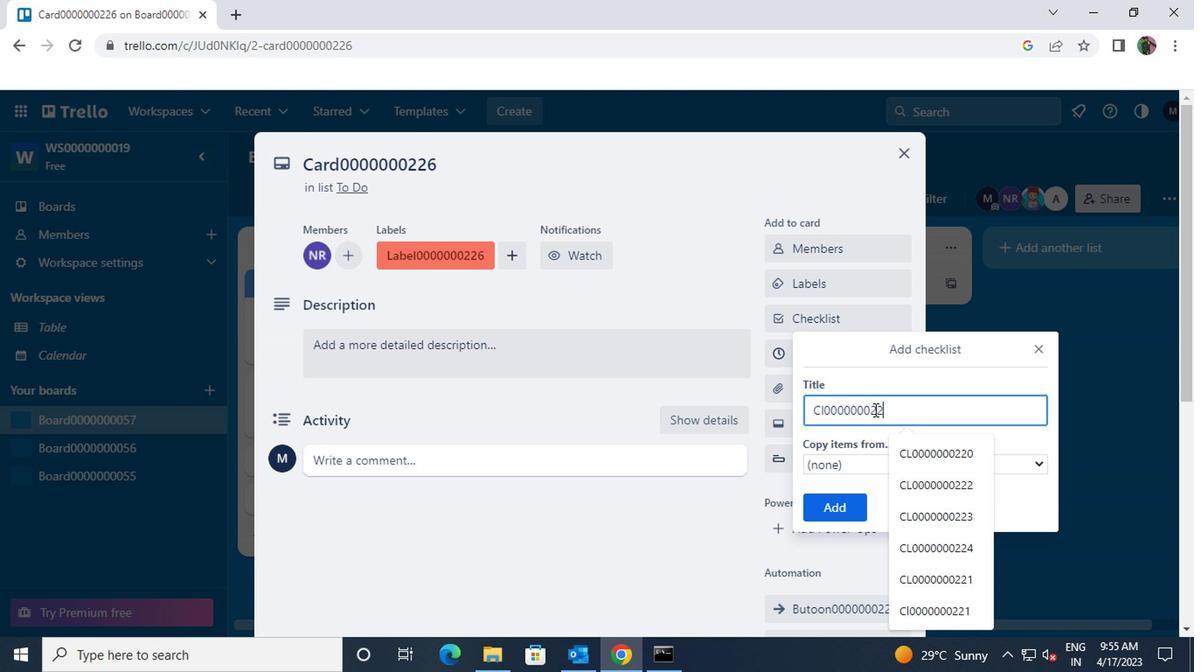 
Action: Mouse moved to (814, 510)
Screenshot: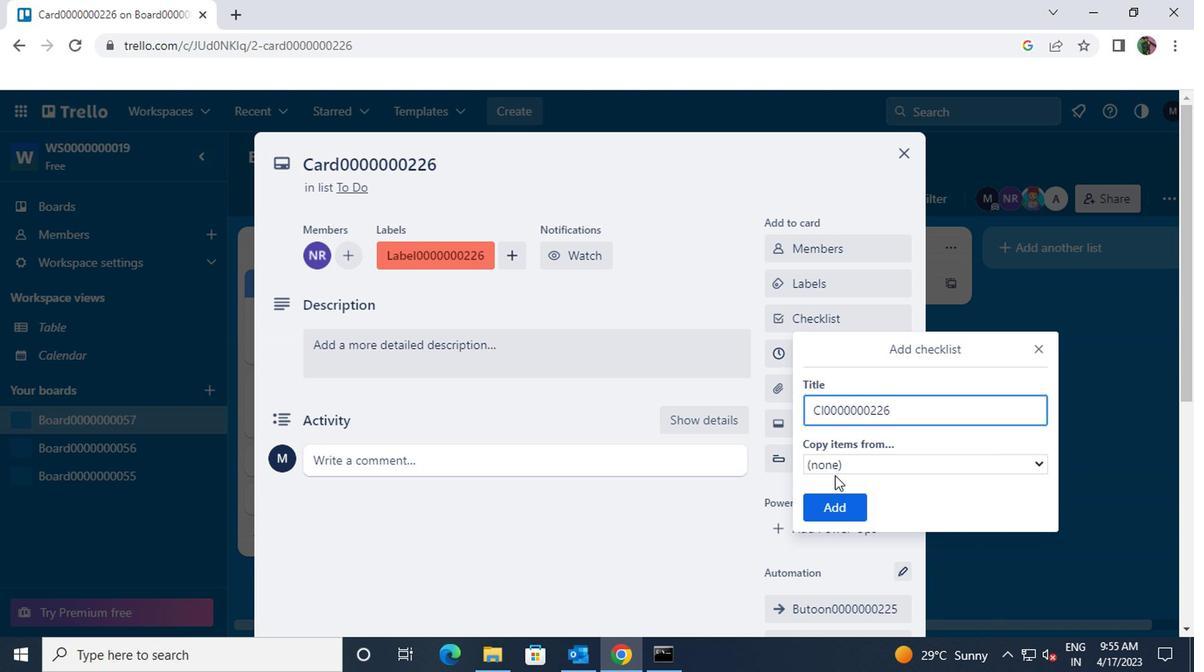 
Action: Mouse pressed left at (814, 510)
Screenshot: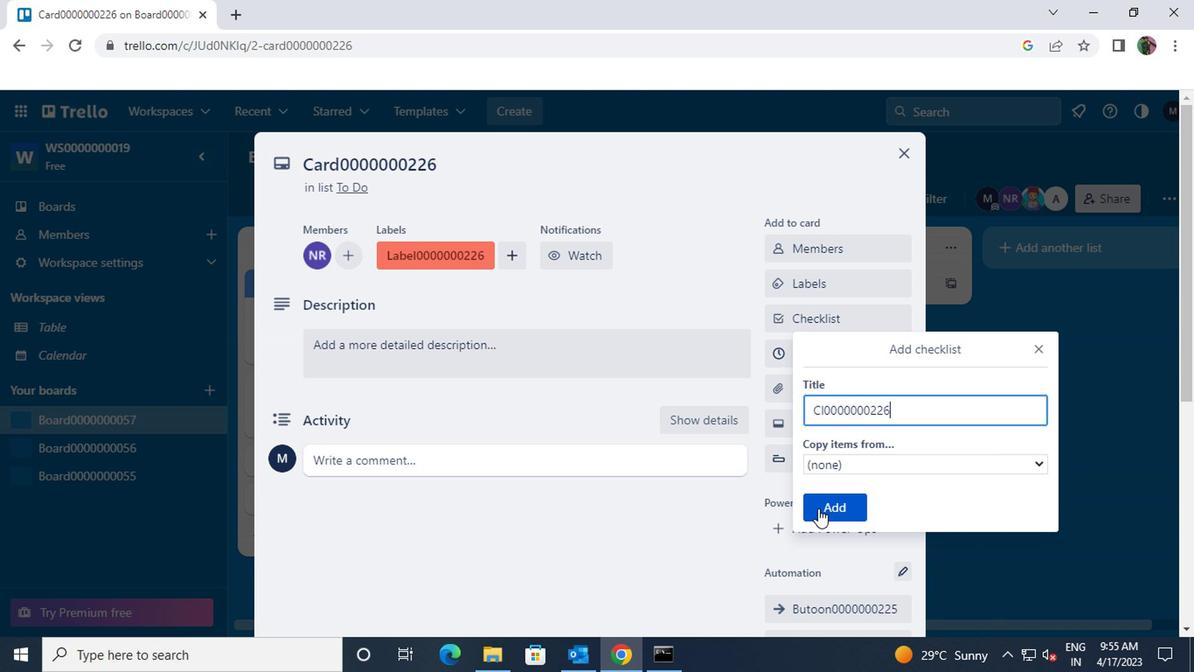 
Action: Mouse moved to (810, 350)
Screenshot: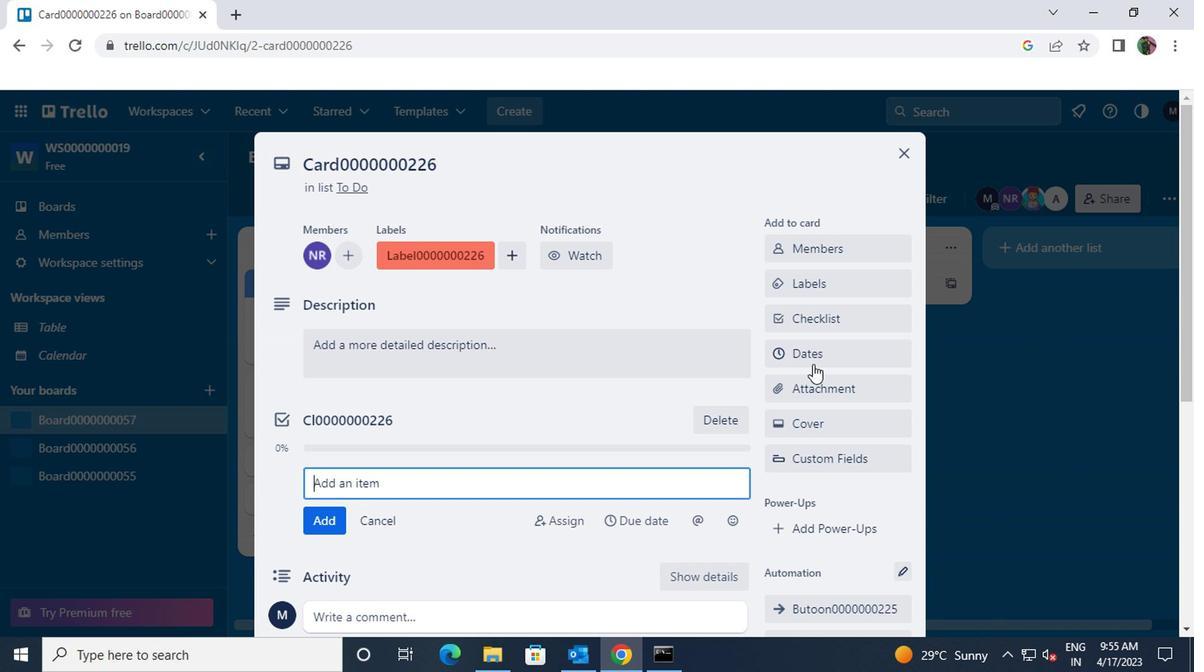 
Action: Mouse pressed left at (810, 350)
Screenshot: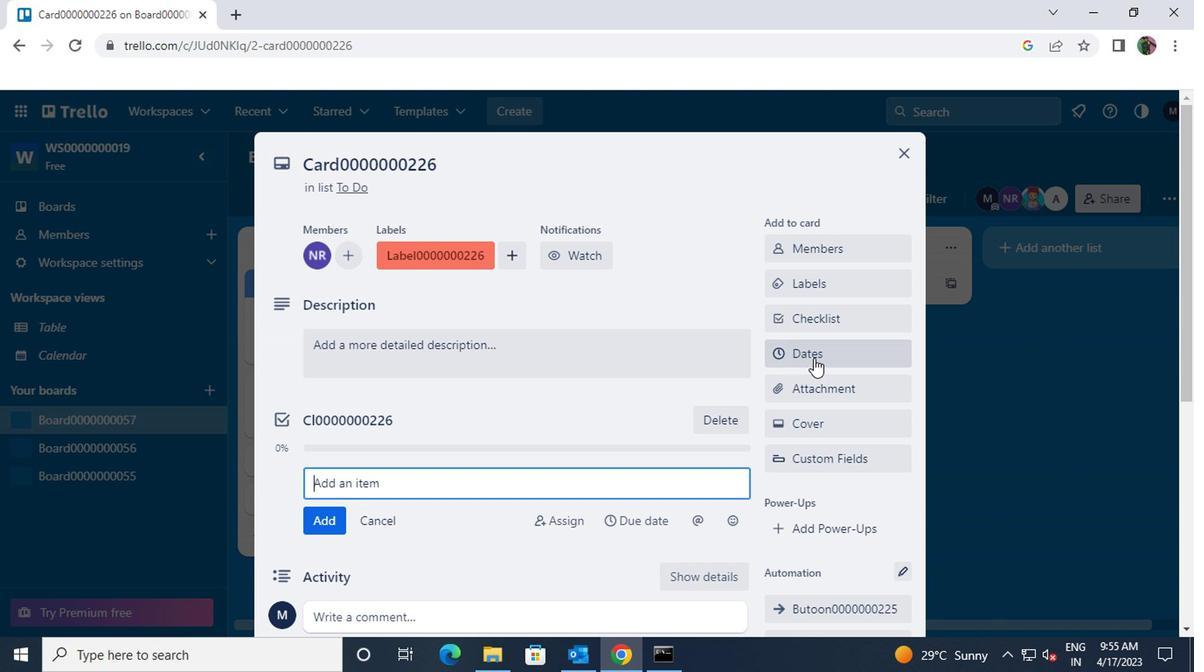 
Action: Mouse moved to (999, 203)
Screenshot: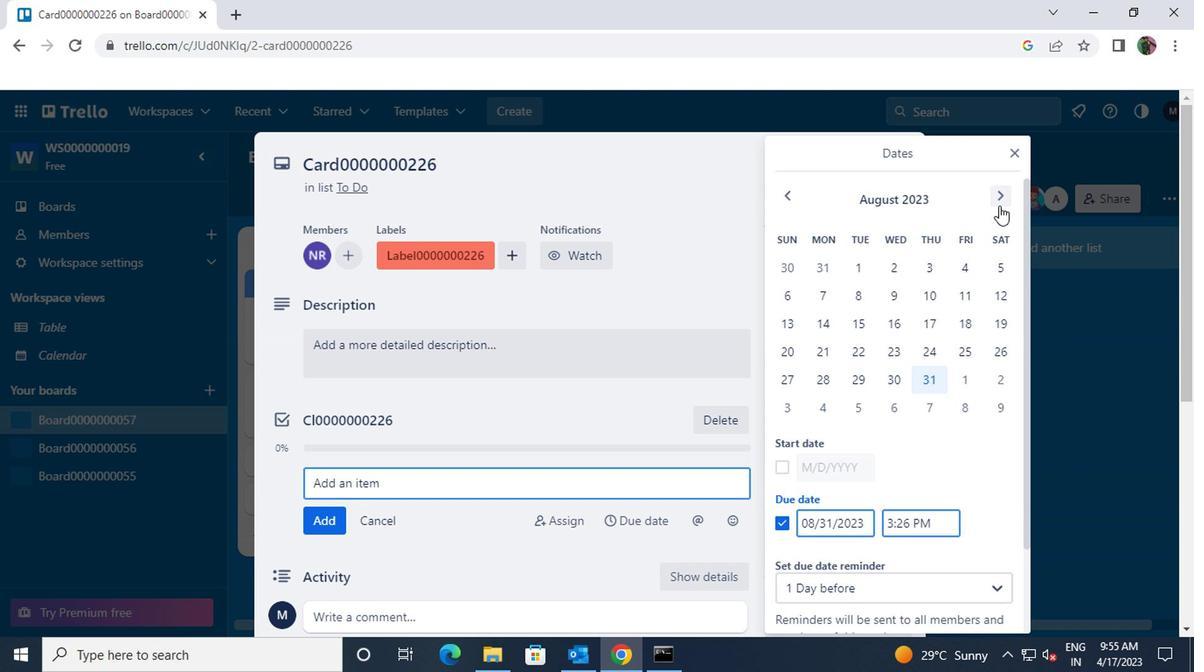 
Action: Mouse pressed left at (999, 203)
Screenshot: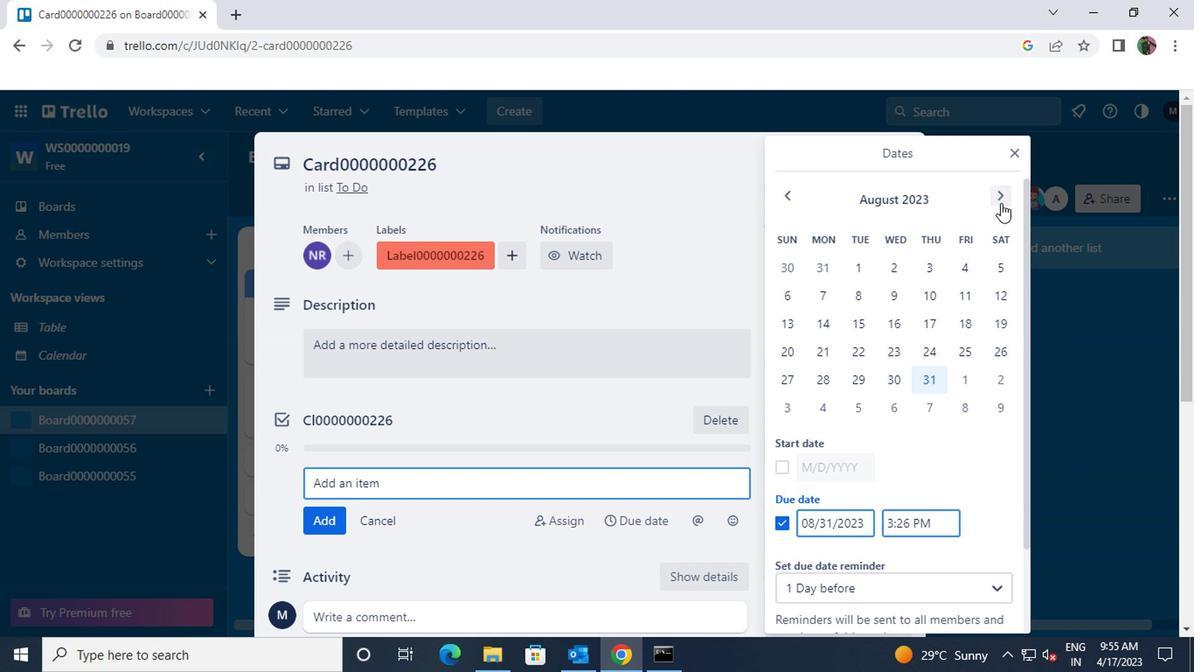 
Action: Mouse moved to (962, 266)
Screenshot: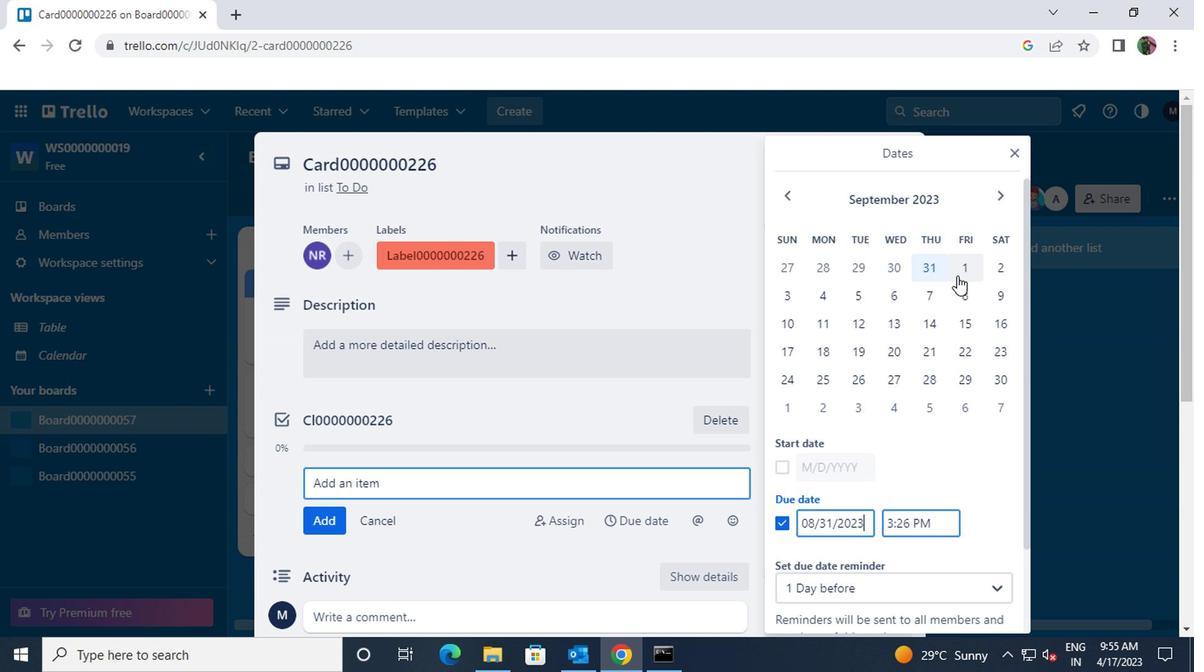 
Action: Mouse pressed left at (962, 266)
Screenshot: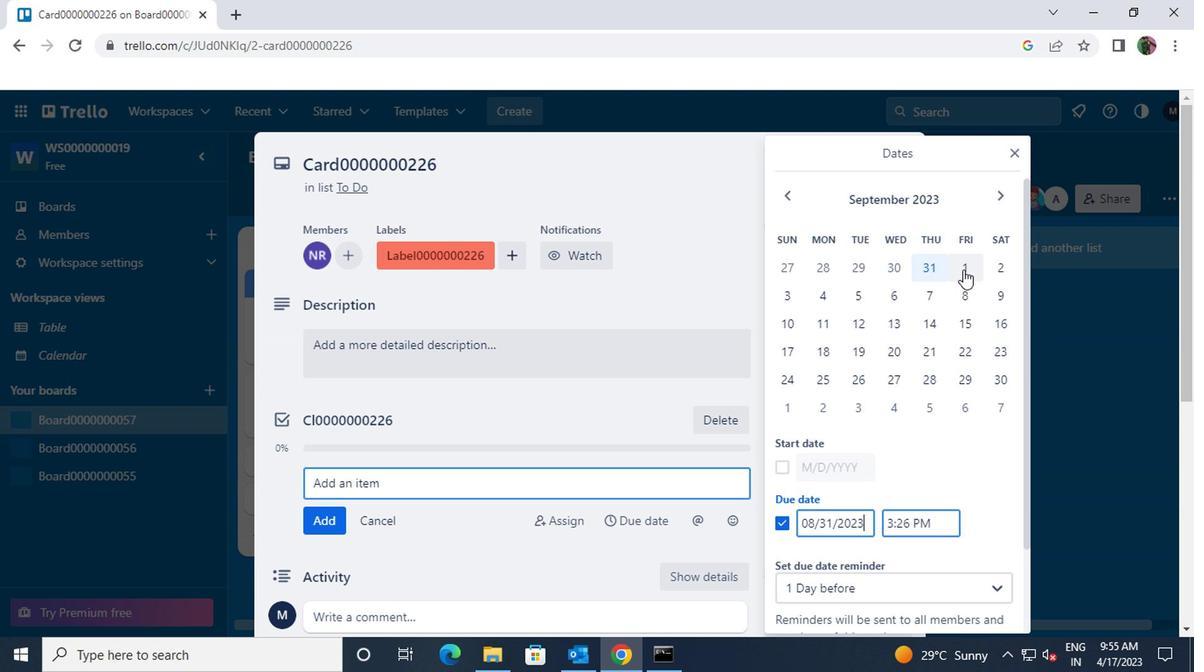 
Action: Mouse moved to (988, 372)
Screenshot: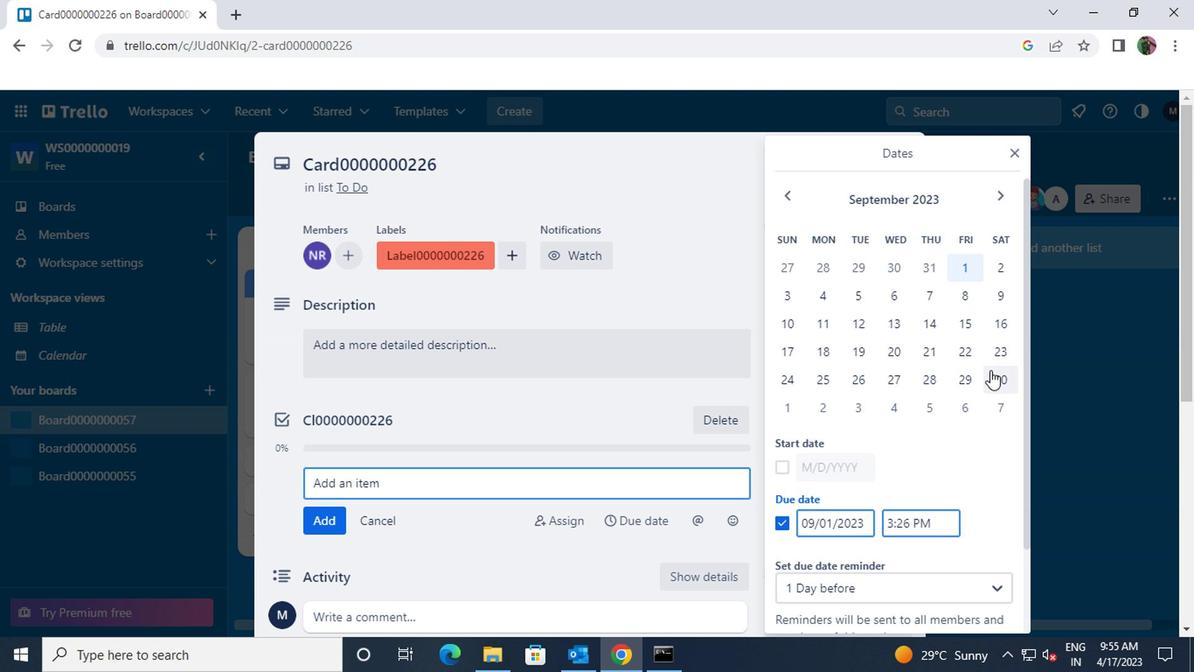 
Action: Mouse pressed left at (988, 372)
Screenshot: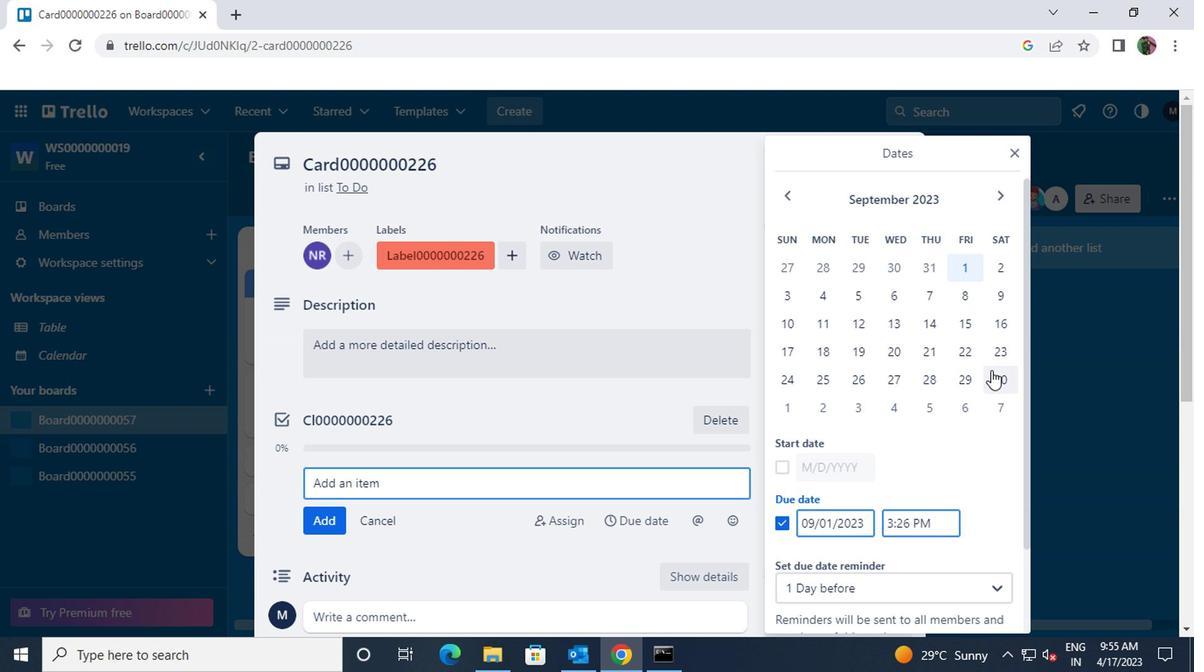 
Action: Mouse scrolled (988, 371) with delta (0, -1)
Screenshot: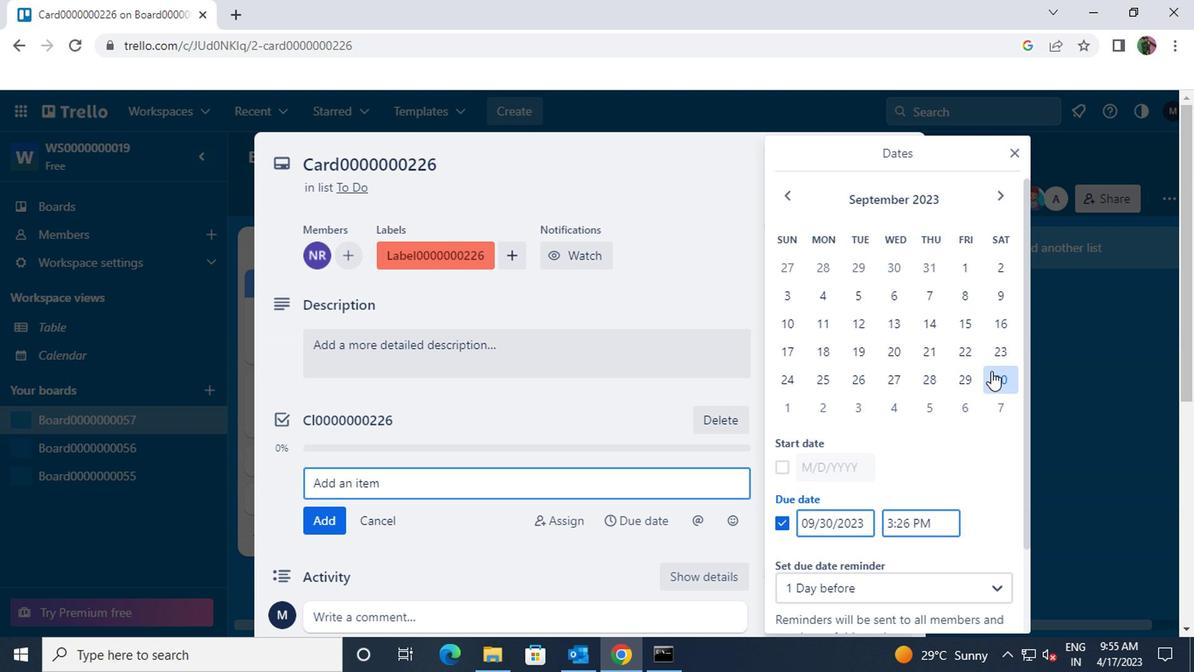 
Action: Mouse scrolled (988, 371) with delta (0, -1)
Screenshot: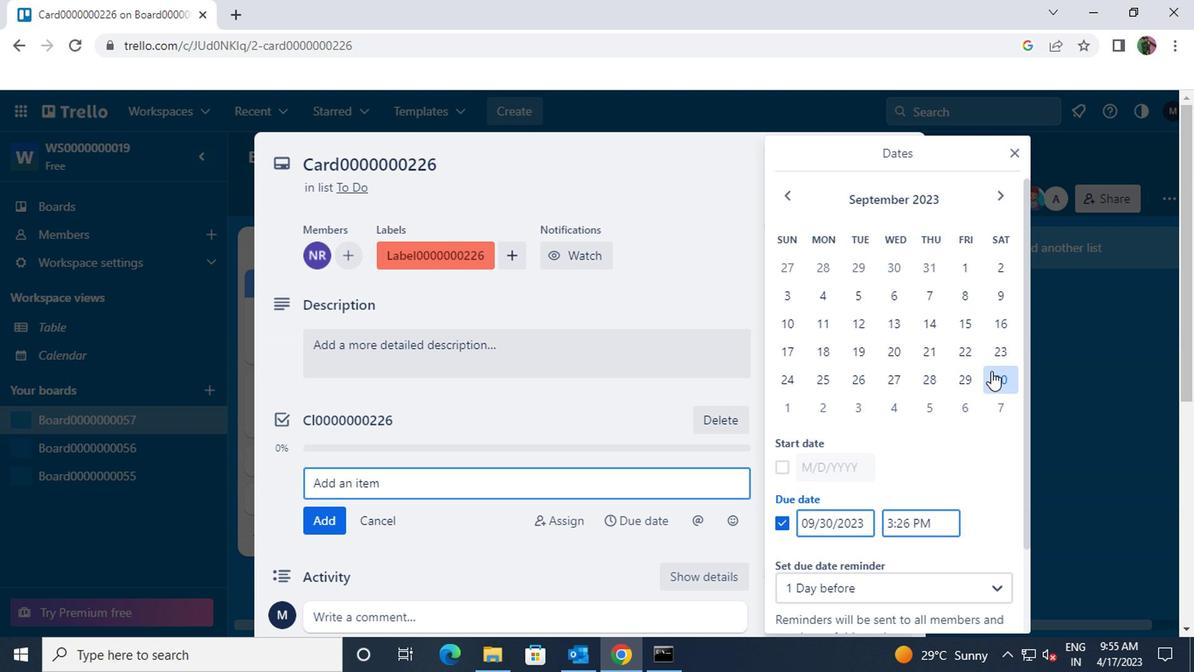 
Action: Mouse moved to (869, 567)
Screenshot: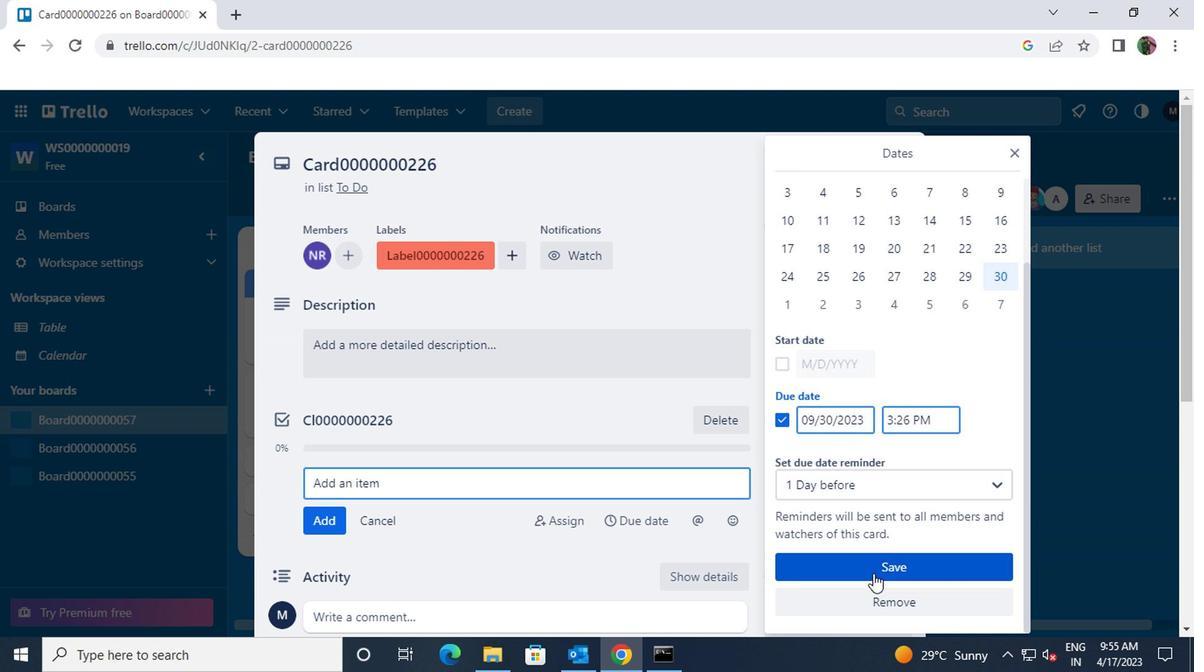 
Action: Mouse pressed left at (869, 567)
Screenshot: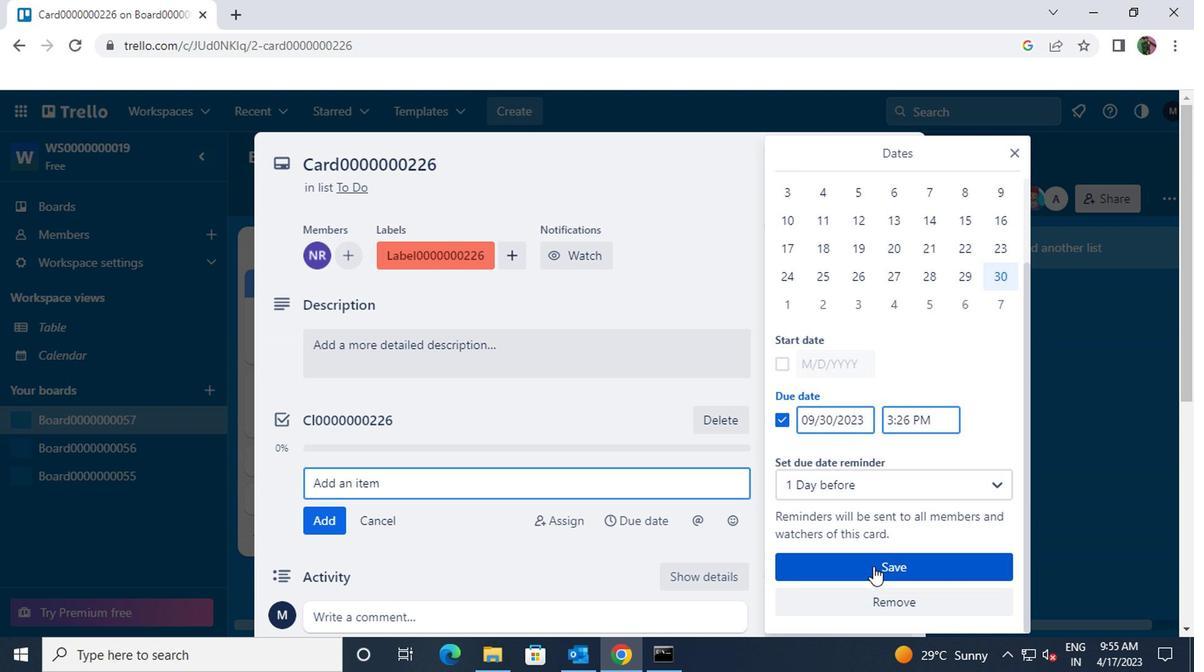 
Action: Mouse moved to (869, 567)
Screenshot: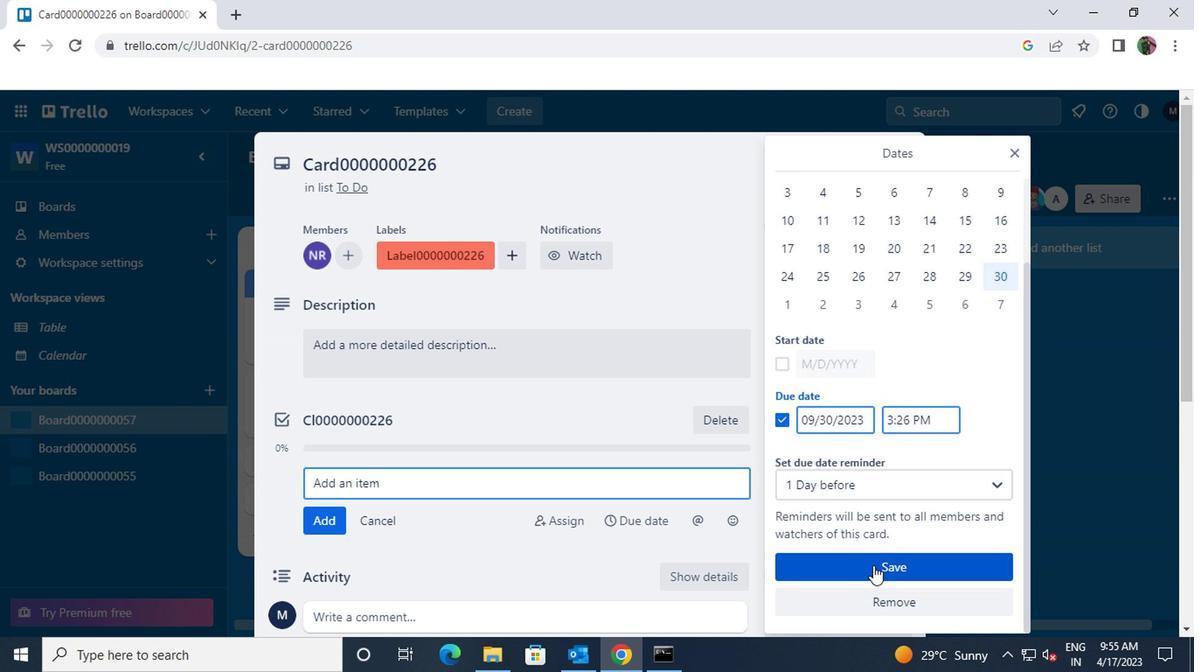 
